 Task: Log and compare experiments with different learning rate schedules for reinforcement learning.
Action: Mouse moved to (557, 166)
Screenshot: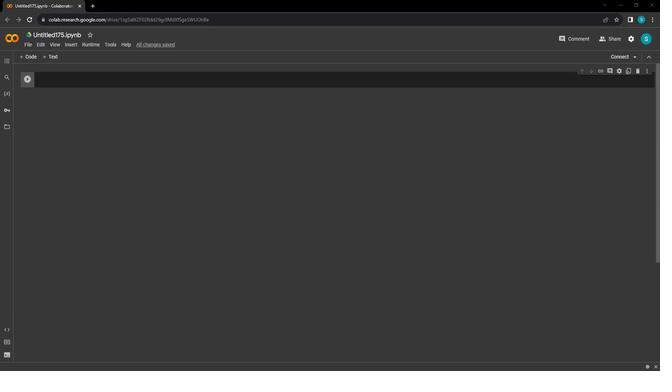 
Action: Mouse pressed left at (557, 166)
Screenshot: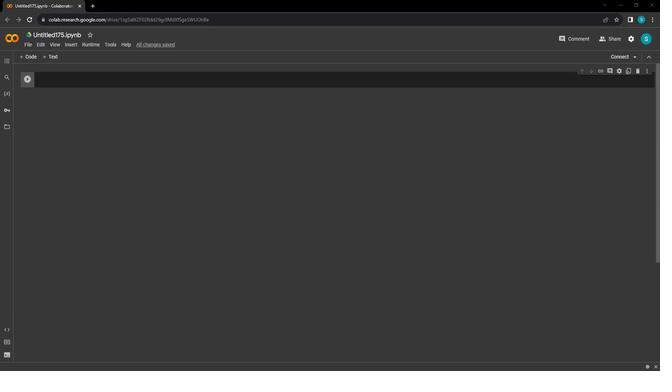
Action: Mouse moved to (202, 118)
Screenshot: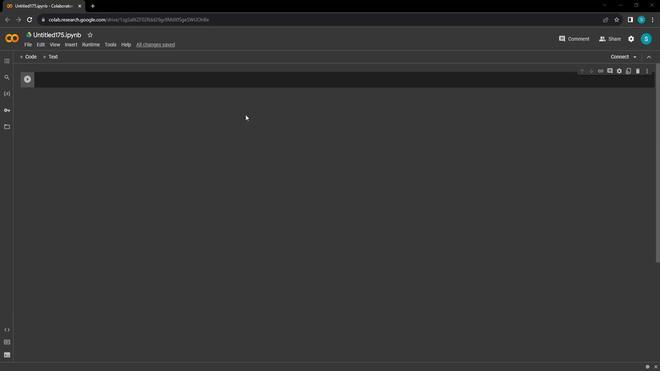 
Action: Mouse pressed left at (202, 118)
Screenshot: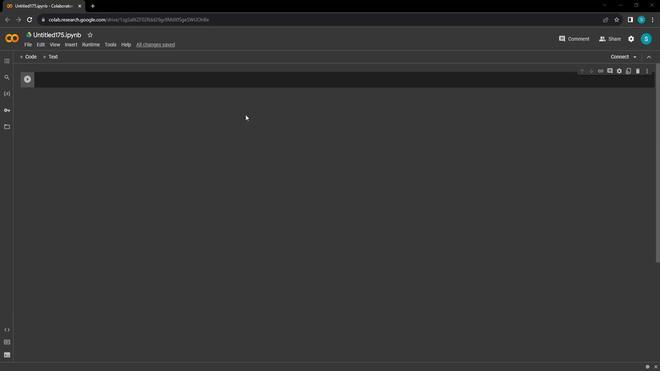 
Action: Mouse moved to (198, 87)
Screenshot: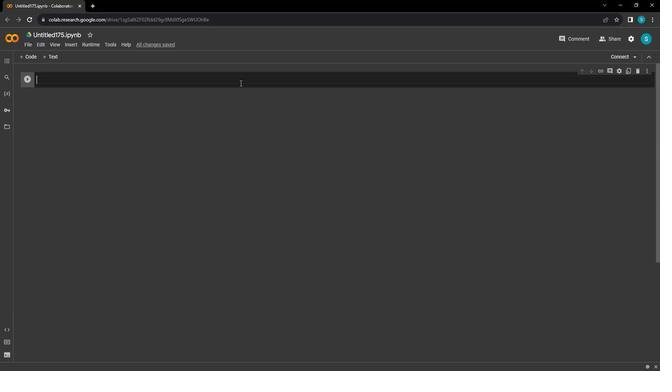 
Action: Mouse pressed left at (198, 87)
Screenshot: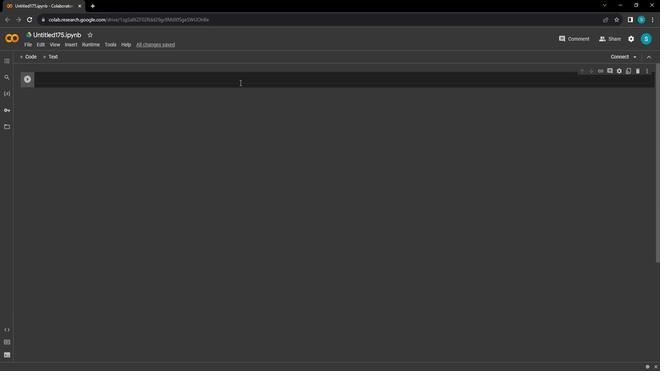 
Action: Mouse moved to (284, 185)
Screenshot: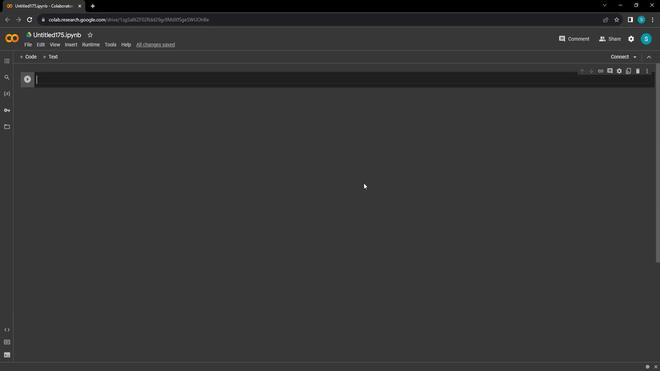 
Action: Key pressed pip<Key.space>install<Key.space>wandb
Screenshot: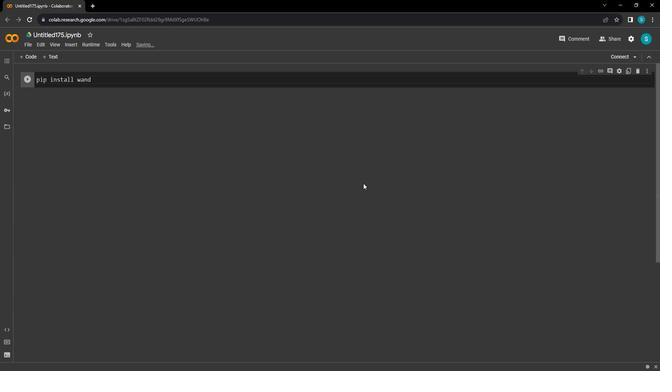 
Action: Mouse moved to (52, 65)
Screenshot: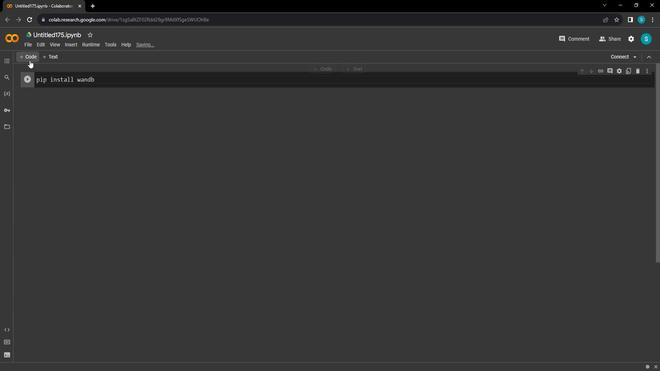 
Action: Mouse pressed left at (52, 65)
Screenshot: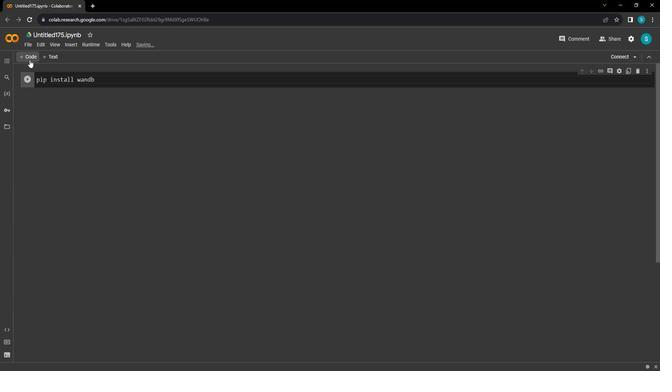 
Action: Mouse moved to (84, 104)
Screenshot: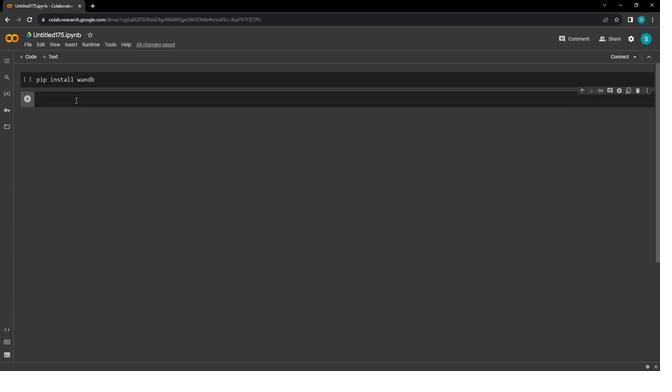 
Action: Mouse pressed left at (84, 104)
Screenshot: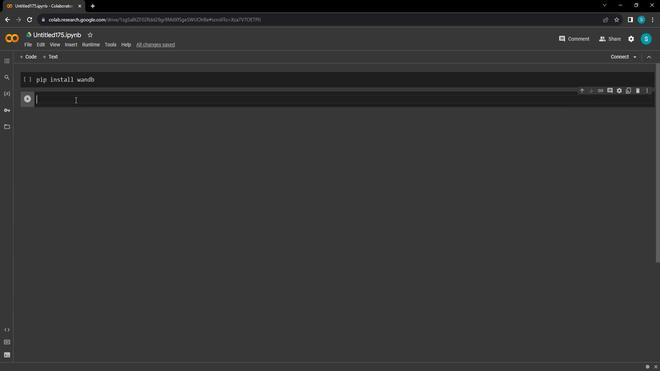 
Action: Mouse moved to (474, 212)
Screenshot: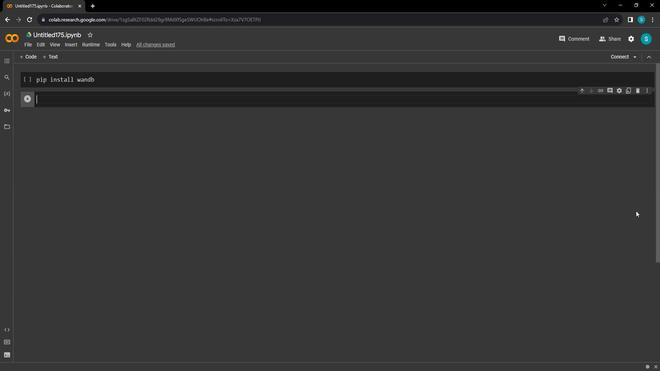 
Action: Key pressed import<Key.space>wandb<Key.enter>import<Key.space>gym<Key.enter>import<Key.space>numpy<Key.space>as<Key.space>np<Key.enter>import<Key.space>tensorflow<Key.space>as<Key.space>tf<Key.enter>from<Key.space>tensorflow.keras,m<Key.backspace><Key.backspace>.models<Key.space>import<Key.space><Key.shift_r>Sequential<Key.enter>from<Key.space>tensorflow.keras.layers<Key.space>import<Key.space><Key.shift_r>S<Key.backspace><Key.shift_r>Dense<Key.enter><Key.enter><Key.shift_r><Key.shift_r><Key.shift_r>#<Key.space><Key.shift_r>Wand<Key.shift_r>B<Key.space><Key.shift_r>Initialization<Key.enter>wandb.init<Key.shift_r>(project='rl<Key.space><Key.left><Key.shift_r><Key.shift_r><Key.shift_r><Key.shift_r>_learning<Key.shift_r><Key.shift_r>_rate<Key.shift_r><Key.shift_r><Key.shift_r>_schedule<Key.shift_r><Key.shift_r><Key.shift_r><Key.shift_r>_experiment<Key.right><Key.right><Key.left><Key.backspace><Key.right><Key.right><Key.enter><Key.enter><Key.shift_r><Key.shift_r><Key.shift_r><Key.shift_r>#<Key.space><Key.shift_r>Environment<Key.space>and<Key.space><Key.shift_r>Training<Key.space><Key.shift_r>Parameters<Key.enter><Key.shift_r>E<Key.shift_r>PISODES<Key.space>=<Key.space>50<Key.enter><Key.shift_r>MAX_<Key.shift_r>STEPS<Key.space>=<Key.space>200<Key.enter><Key.enter><Key.shift_r><Key.shift_r><Key.shift_r>#<Key.space><Key.backspace><Key.backspace>class<Key.space><Key.shift_r>Q<Key.shift_r>Learning<Key.shift_r>Agent<Key.shift_r>:<Key.enter>def<Key.space><Key.shift_r>__init<Key.shift_r><Key.shift_r><Key.shift_r><Key.shift_r><Key.shift_r><Key.shift_r><Key.shift_r>__<Key.shift_r><Key.shift_r>(self,<Key.space>state<Key.shift_r>_size,<Key.space>action<Key.shift_r>_size,<Key.space>learning<Key.shift_r><Key.shift_r>_rate<Key.right><Key.shift_r>:<Key.enter>self.state<Key.shift_r>_size<Key.space>=<Key.space>state<Key.shift_r>_size<Key.enter>self.action<Key.shift_r><Key.shift_r><Key.shift_r><Key.shift_r><Key.shift_r><Key.shift_r><Key.shift_r><Key.shift_r>_so<Key.backspace>ize<Key.space>=<Key.space>action<Key.shift_r>_size<Key.enter>sel
Screenshot: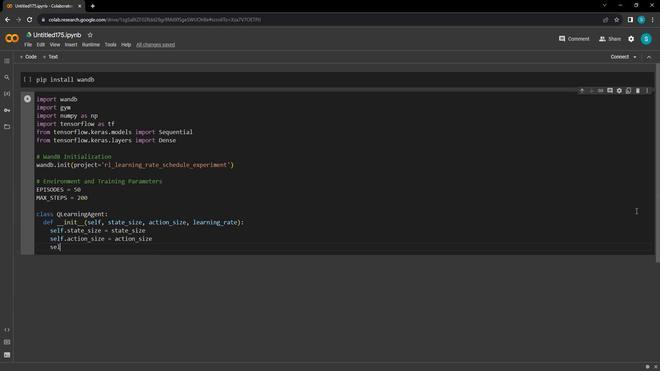 
Action: Mouse moved to (639, 188)
Screenshot: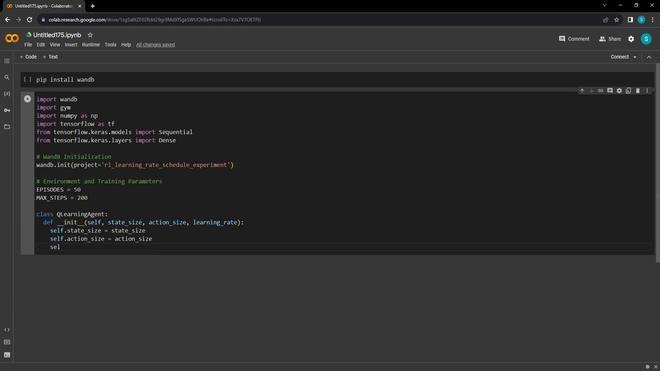 
Action: Key pressed f.
Screenshot: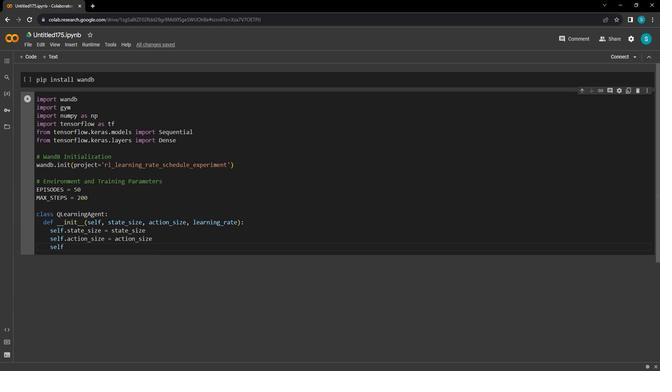 
Action: Mouse moved to (639, 188)
Screenshot: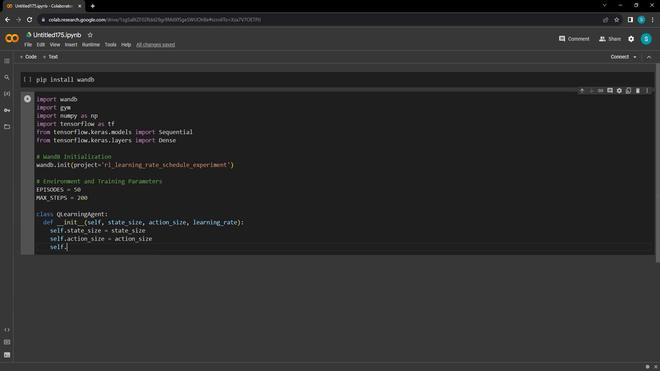 
Action: Mouse scrolled (639, 188) with delta (0, 0)
Screenshot: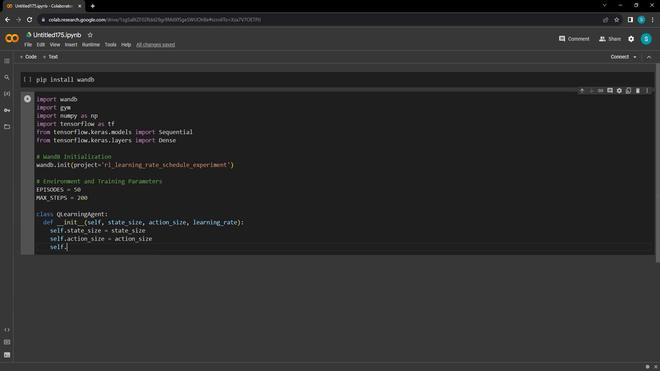 
Action: Mouse moved to (639, 188)
Screenshot: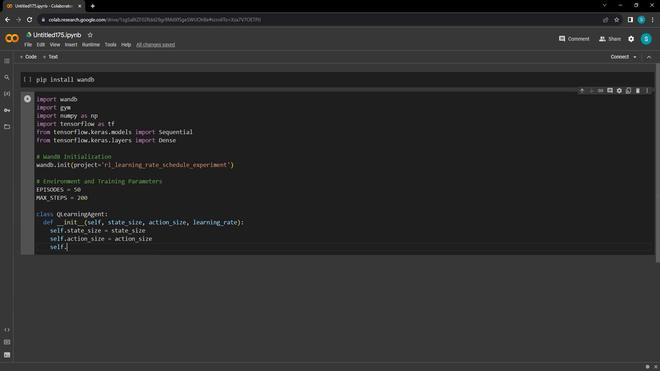 
Action: Mouse scrolled (639, 188) with delta (0, 0)
Screenshot: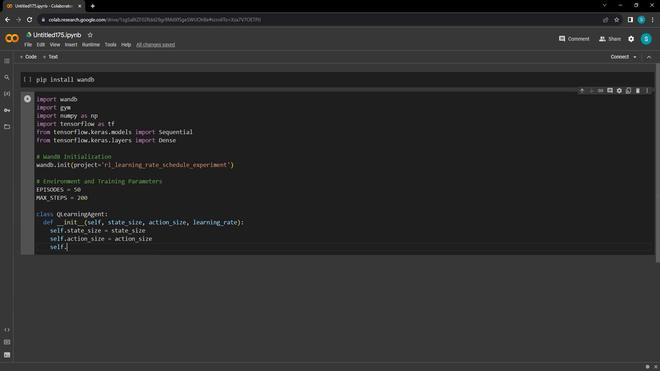 
Action: Mouse scrolled (639, 188) with delta (0, 0)
Screenshot: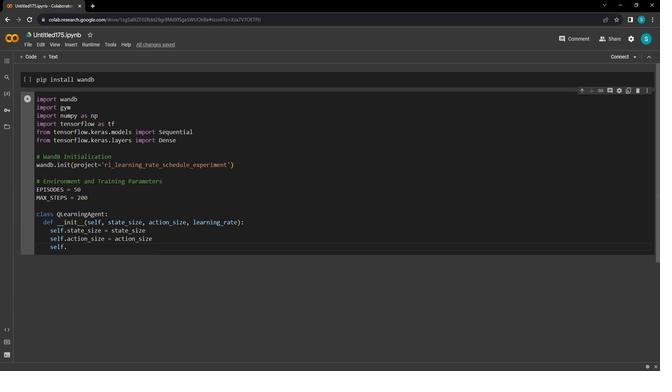 
Action: Mouse scrolled (639, 188) with delta (0, 0)
Screenshot: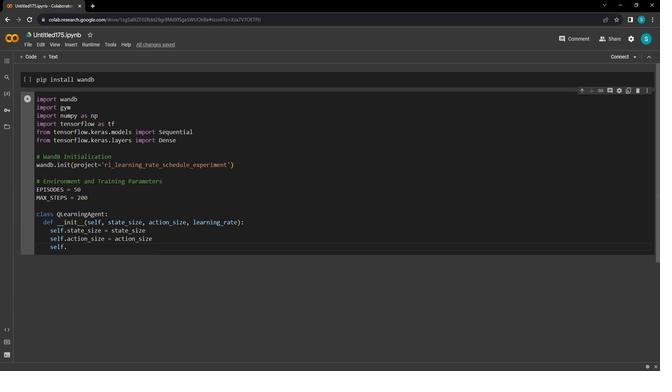
Action: Mouse moved to (511, 257)
Screenshot: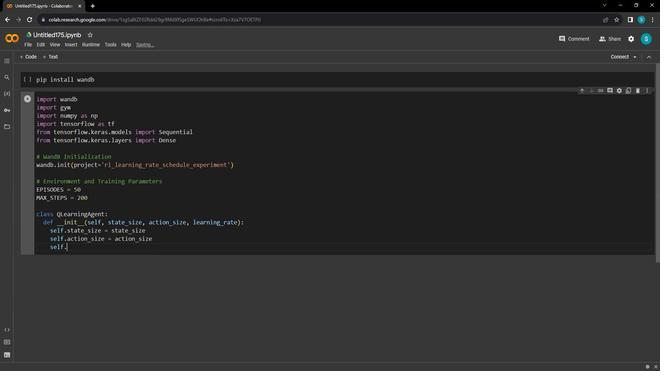 
Action: Key pressed learning<Key.shift_r>_rate<Key.space>=<Key.space>learning<Key.space><Key.backspace><Key.shift_r>_rater<Key.backspace><Key.enter>self.model<Key.space>=<Key.space>self.build<Key.shift_r><Key.shift_r><Key.shift_r>_model<Key.shift_r>()<Key.enter><Key.enter><Key.backspace>def<Key.space>build<Key.shift_r><Key.shift_r>_model<Key.shift_r><Key.shift_r><Key.shift_r><Key.shift_r><Key.shift_r>(self<Key.right><Key.shift_r>:<Key.enter>model<Key.space>=<Key.space><Key.shift_r>Sequential<Key.shift_r>()<Key.enter>model.add<Key.shift_r>(<Key.shift_r>Dense<Key.shift_r><Key.shift_r><Key.shift_r>(16,<Key.space>input<Key.shift_r>_dim=self<Key.left><Key.right>.state<Key.left><Key.right><Key.left><Key.left><Key.left><Key.left><Key.left><Key.left><Key.left><Key.left><Key.left><Key.left><Key.right><Key.right><Key.right><Key.right><Key.right><Key.right><Key.right><Key.right><Key.right><Key.right><Key.right><Key.left><Key.shift_r>_size,<Key.space>activation='relu<Key.right><Key.right><Key.right><Key.enter>model.add<Key.shift_r><Key.shift_r>(<Key.shift_r>Dense<Key.shift_r><Key.shift_r><Key.shift_r><Key.shift_r>(16,<Key.space>activation='relu<Key.right><Key.right><Key.right><Key.enter>model.add<Key.shift_r><Key.shift_r><Key.shift_r><Key.shift_r><Key.shift_r><Key.shift_r><Key.shift_r><Key.shift_r>(<Key.shift_r>Dense<Key.shift_r><Key.shift_r><Key.shift_r><Key.shift_r><Key.shift_r><Key.shift_r><Key.shift_r>(self.action<Key.shift_r>_size,<Key.space>activation='linear<Key.right><Key.right><Key.right><Key.enter>model.compile<Key.shift_r>(loss='mse<Key.right>,<Key.space>optimizer=tf.l<Key.backspace>keras.optimizers.<Key.shift_r>Adam<Key.shift_r>(lr=self.learning<Key.shift_r><Key.shift_r><Key.shift_r><Key.shift_r><Key.shift_r><Key.shift_r><Key.shift_r>_rate<Key.right><Key.right><Key.enter>return<Key.space>model<Key.enter><Key.enter><Key.backspace>def<Key.space>act<Key.shift_r><Key.shift_r><Key.shift_r><Key.shift_r><Key.shift_r><Key.shift_r>(
Screenshot: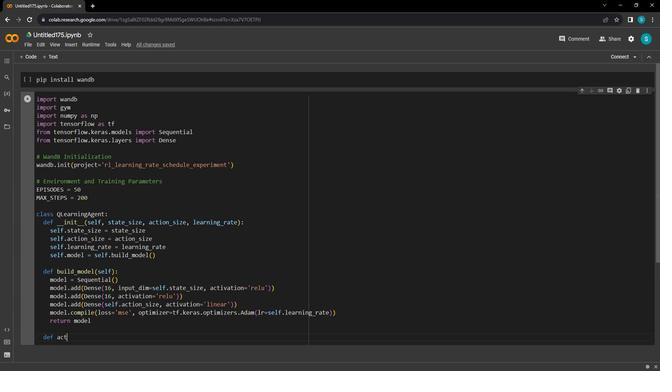 
Action: Mouse moved to (544, 216)
Screenshot: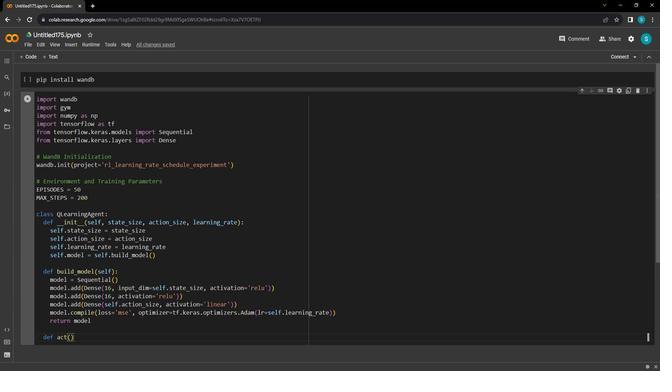 
Action: Mouse scrolled (544, 216) with delta (0, 0)
Screenshot: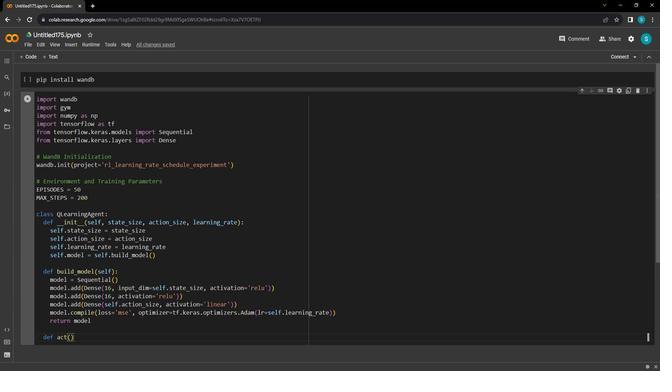
Action: Mouse scrolled (544, 216) with delta (0, 0)
Screenshot: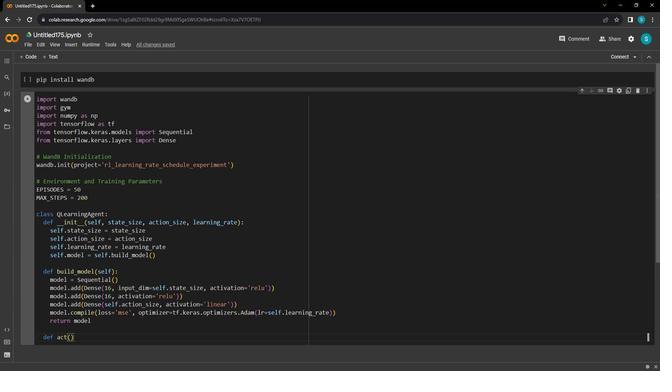 
Action: Mouse scrolled (544, 216) with delta (0, 0)
Screenshot: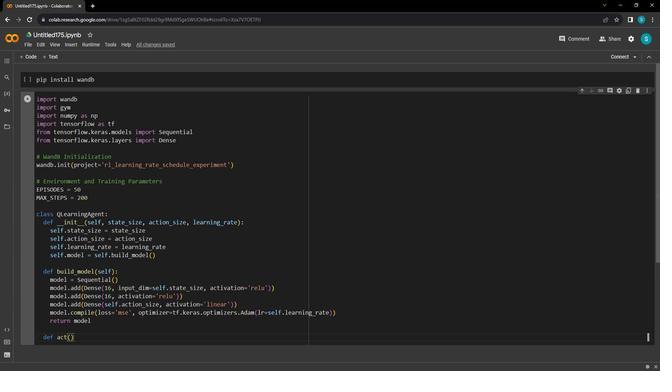
Action: Mouse moved to (544, 215)
Screenshot: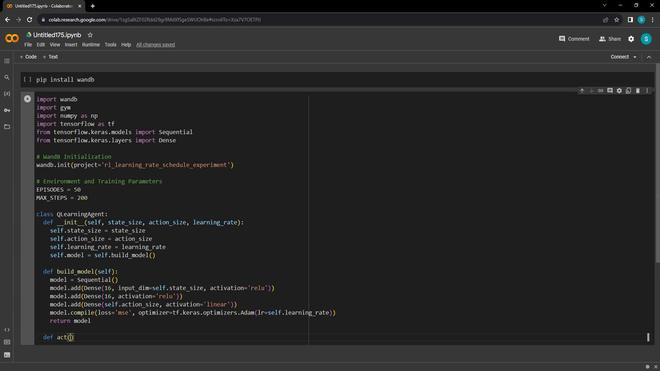 
Action: Key pressed s
Screenshot: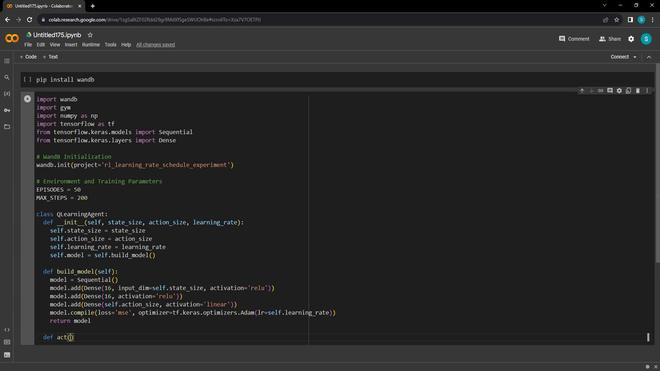 
Action: Mouse moved to (545, 215)
Screenshot: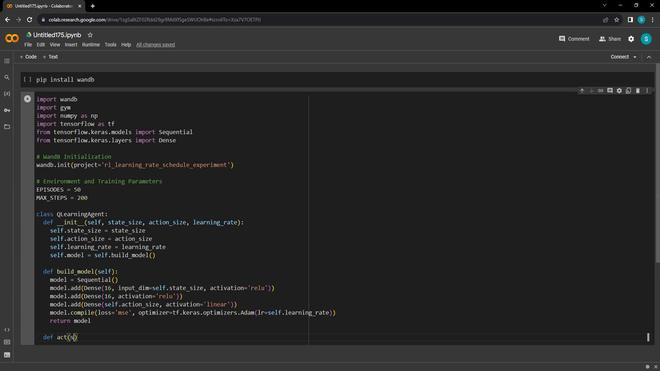 
Action: Key pressed e
Screenshot: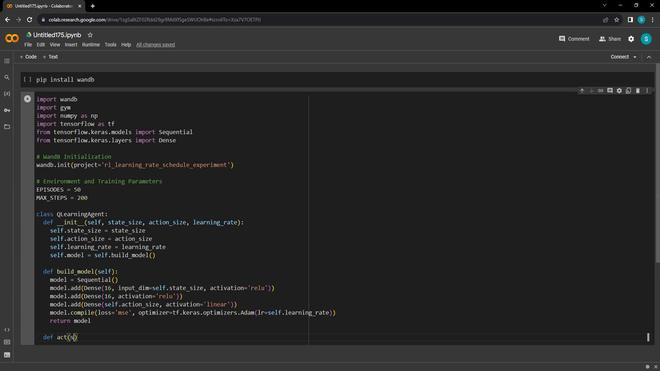 
Action: Mouse moved to (529, 217)
Screenshot: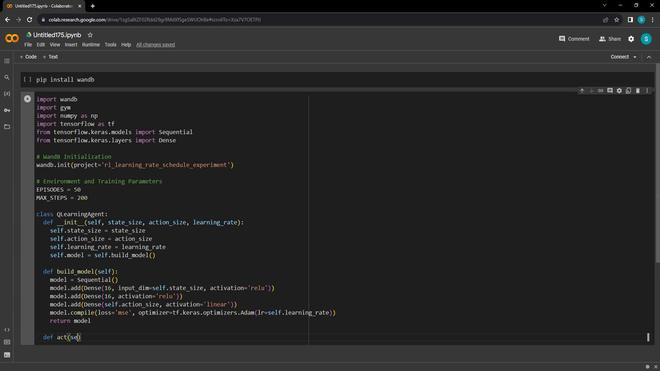 
Action: Key pressed lf,<Key.space>state<Key.right><Key.shift_r>:<Key.enter>q<Key.shift_r><Key.shift_r><Key.shift_r><Key.shift_r>_values<Key.space>=<Key.space>self.model.predict<Key.shift_r><Key.shift_r><Key.shift_r>(state<Key.right><Key.enter>return<Key.space>np.argmax<Key.shift_r><Key.shift_r>(q<Key.shift_r><Key.shift_r><Key.shift_r>_values[0<Key.right><Key.right><Key.enter><Key.enter><Key.backspace><Key.backspace><Key.enter>def<Key.space>train<Key.shift_r>_and<Key.shift_r><Key.shift_r>_evaluate<Key.shift_r>(learning<Key.shift_r><Key.shift_r>_ratw<Key.backspace>e<Key.right><Key.shift_r>:<Key.enter>env<Key.space>=<Key.space>gym.make<Key.shift_r><Key.shift_r>('<Key.shift_r>Cart<Key.shift_r>Pole-v1<Key.right><Key.right><Key.enter>state<Key.shift_r>_size<Key.space>=<Key.space>env.observation<Key.shift_r>_space.shape[0<Key.right><Key.enter>action<Key.shift_r>_size<Key.space>=<Key.space>env.action<Key.shift_r>_space.n<Key.enter><Key.enter>agent<Key.space>=<Key.space><Key.shift_r>Q<Key.shift_r>Learning<Key.shift_r>Agent<Key.shift_r>(state<Key.shift_r><Key.shift_r><Key.shift_r>_size,<Key.space>action<Key.shift_r>_size,<Key.space>learning<Key.shift_r>_rate<Key.right><Key.enter>total<Key.shift_r><Key.shift_r><Key.shift_r><Key.shift_r>_rewards<Key.space>=<Key.space>[]<Key.enter><Key.enter><Key.shift_r>#<Key.space><Key.shift_r>Training<Key.space>loop<Key.enter>for
Screenshot: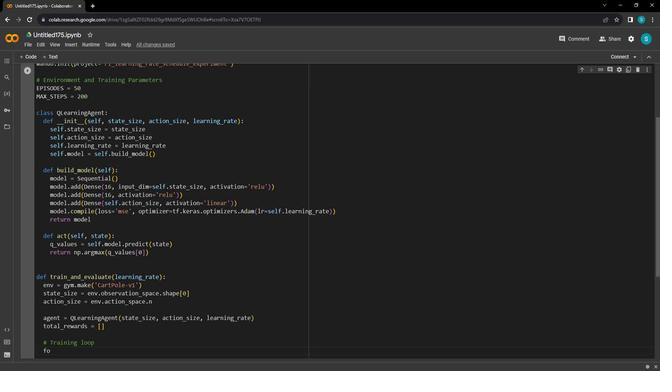 
Action: Mouse moved to (546, 203)
Screenshot: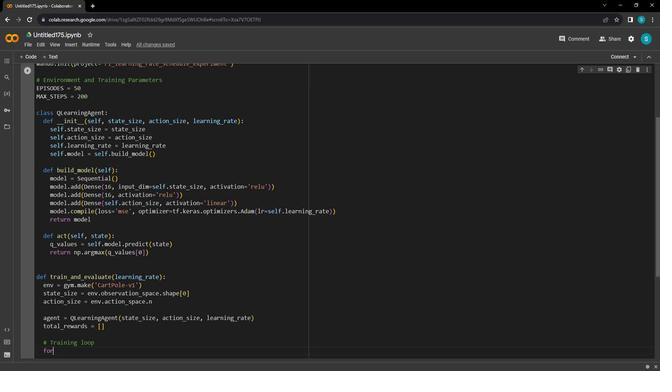 
Action: Mouse scrolled (546, 202) with delta (0, 0)
Screenshot: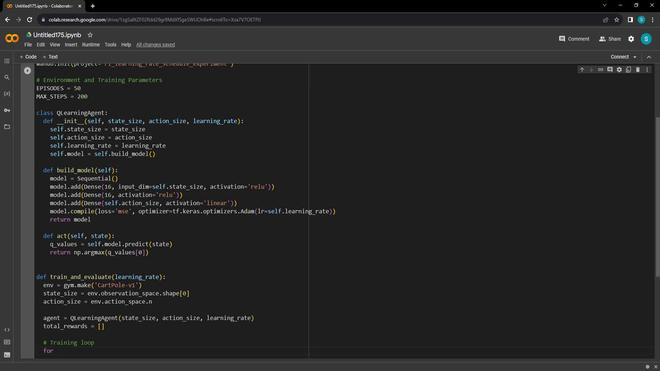 
Action: Mouse scrolled (546, 202) with delta (0, 0)
Screenshot: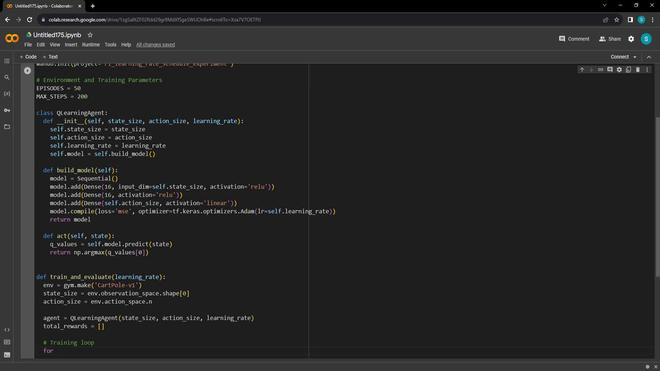 
Action: Mouse scrolled (546, 202) with delta (0, 0)
Screenshot: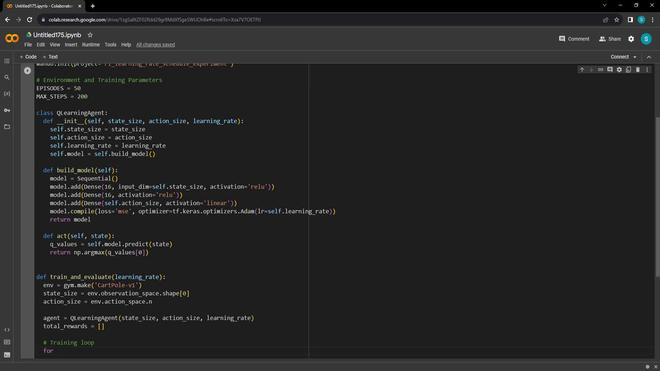 
Action: Mouse scrolled (546, 202) with delta (0, 0)
Screenshot: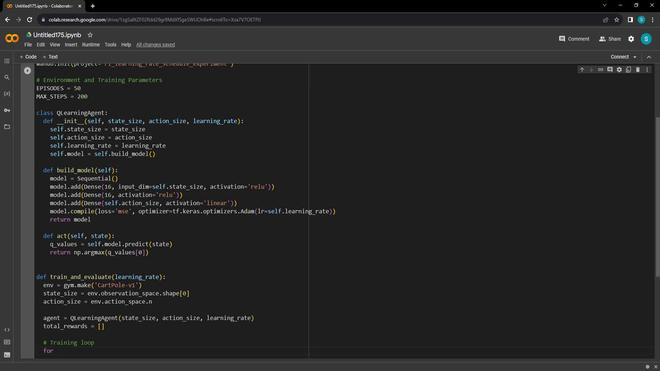 
Action: Mouse scrolled (546, 203) with delta (0, 0)
Screenshot: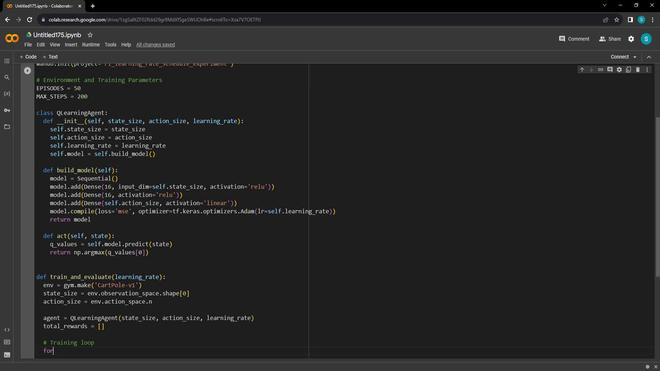 
Action: Mouse moved to (523, 215)
Screenshot: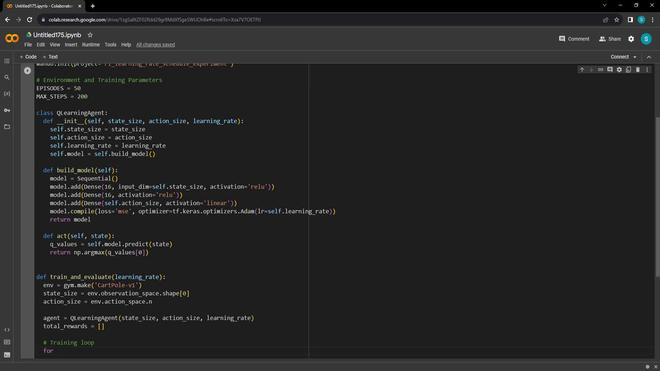 
Action: Key pressed <Key.space>episode<Key.space>in<Key.space>range<Key.shift_r><Key.shift_r><Key.shift_r><Key.shift_r><Key.shift_r><Key.shift_r><Key.shift_r>(<Key.shift_r>E<Key.shift_r>PISODE<Key.right><Key.left><Key.right>s<Key.left><Key.left><Key.shift_r>S<Key.right><Key.right><Key.backspace><Key.shift_r>:<Key.enter>state<Key.space>=<Key.space>env.reset<Key.shift_r><Key.shift_r><Key.shift_r><Key.shift_r>()<Key.enter>state<Key.space>=<Key.space>np.reshape<Key.shift_r><Key.shift_r><Key.shift_r>(state,<Key.space>[1,<Key.space>state<Key.shift_r>_size<Key.right><Key.right><Key.enter>total<Key.shift_r>_reward<Key.space>=<Key.space>0<Key.enter><Key.enter>for<Key.space>step<Key.space>in<Key.space>range<Key.shift_r><Key.shift_r><Key.shift_r><Key.shift_r><Key.shift_r><Key.shift_r><Key.shift_r><Key.shift_r>(<Key.shift_r><Key.shift_r><Key.shift_r><Key.shift_r><Key.shift_r><Key.shift_r>M<Key.shift_r>AX<Key.shift_r>_<Key.shift_r>STEPS<Key.right><Key.shift_r>:<Key.enter><Key.shift_r>#<Key.space><Key.shift_r>Agent<Key.space>selects<Key.space>action<Key.space>based<Key.space>on<Key.space>its<Key.space>policy<Key.enter>action<Key.space>=<Key.space>agent.act<Key.shift_r><Key.shift_r><Key.shift_r><Key.shift_r><Key.shift_r>(state<Key.right><Key.enter><Key.enter><Key.shift_r>#<Key.space><Key.shift_r>Apply<Key.space>action<Key.space>to<Key.space>the<Key.space>envit<Key.backspace>ronment<Key.enter>next<Key.shift_r>_state,<Key.space>reward,<Key.space>done,<Key.space><Key.shift_r>_<Key.space>=<Key.space>env.step<Key.shift_r>(action<Key.right><Key.enter>next<Key.shift_r>_state<Key.space>=<Key.space>np.reshape<Key.shift_r><Key.shift_r>(next<Key.shift_r><Key.shift_r>_state<Key.right><Key.left>,<Key.space>[1,<Key.space>state<Key.shift_r><Key.shift_r><Key.shift_r><Key.shift_r><Key.shift_r>_size<Key.right><Key.right><Key.enter><Key.enter>sta
Screenshot: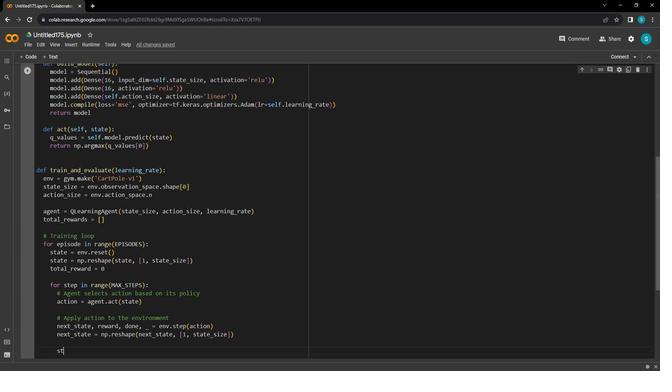 
Action: Mouse scrolled (523, 215) with delta (0, 0)
Screenshot: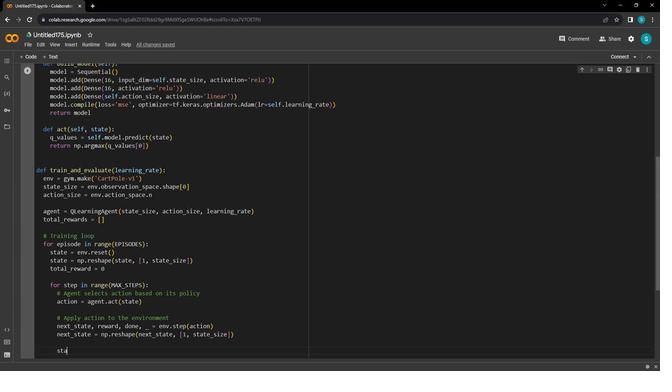 
Action: Mouse moved to (522, 216)
Screenshot: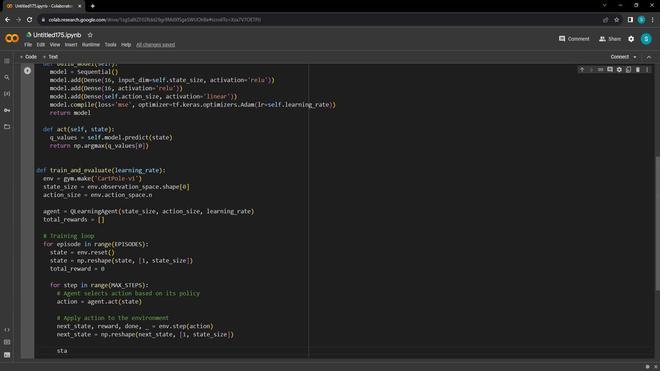 
Action: Mouse scrolled (522, 215) with delta (0, 0)
Screenshot: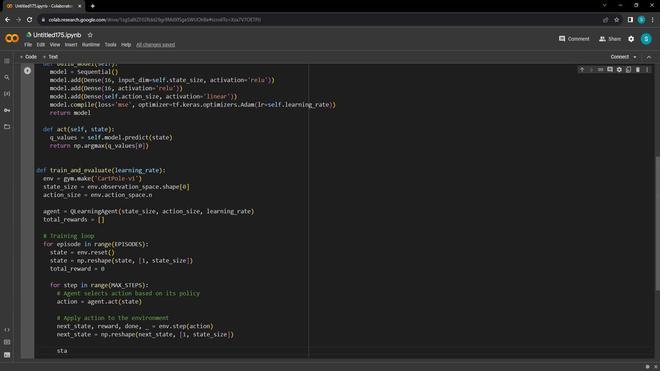 
Action: Mouse scrolled (522, 215) with delta (0, 0)
Screenshot: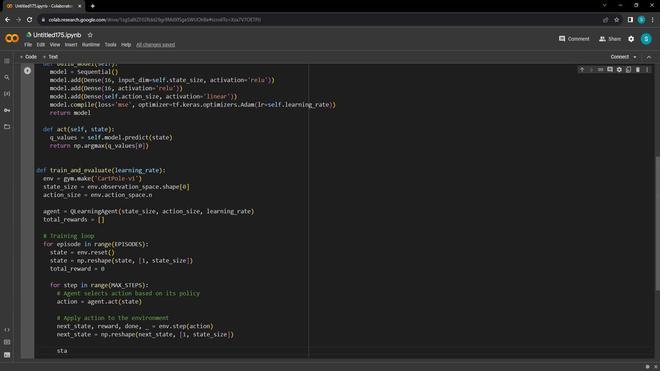 
Action: Key pressed e<Key.left>t<Key.right><Key.space>=<Key.space>
Screenshot: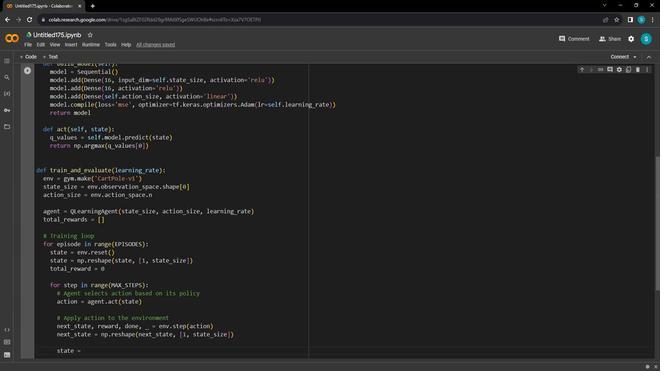 
Action: Mouse moved to (521, 216)
Screenshot: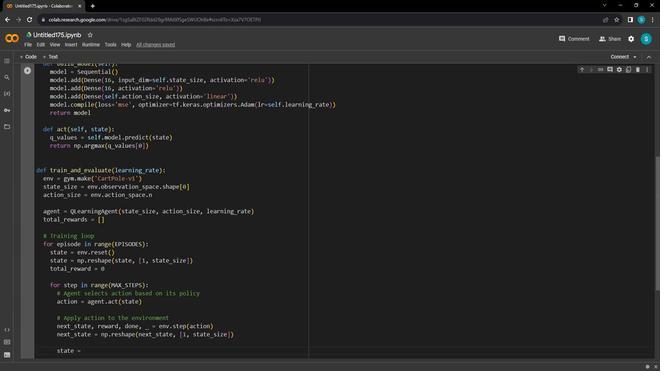 
Action: Mouse scrolled (521, 216) with delta (0, 0)
Screenshot: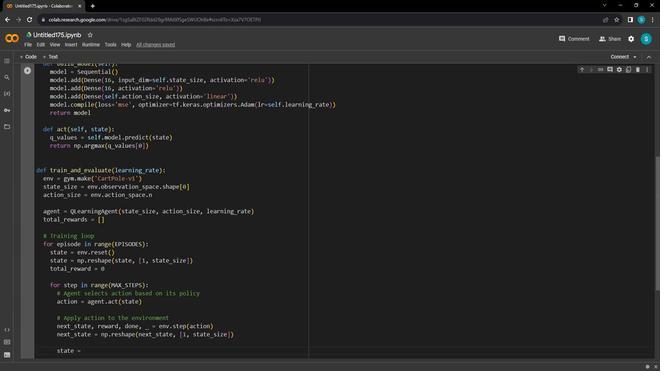 
Action: Mouse moved to (521, 216)
Screenshot: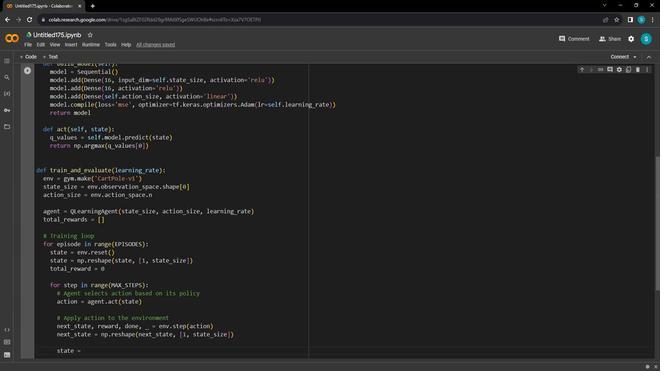 
Action: Key pressed next<Key.shift_r><Key.shift_r><Key.shift_r><Key.shift_r><Key.shift_r><Key.shift_r>_state<Key.enter>total<Key.shift_r><Key.shift_r><Key.shift_r>_reward<Key.space>+=<Key.space>rewa
Screenshot: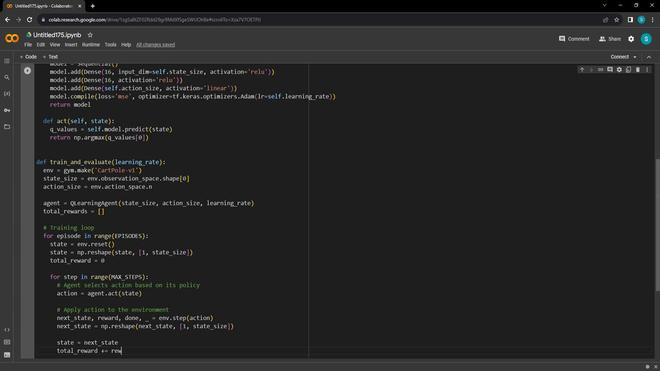 
Action: Mouse moved to (521, 217)
Screenshot: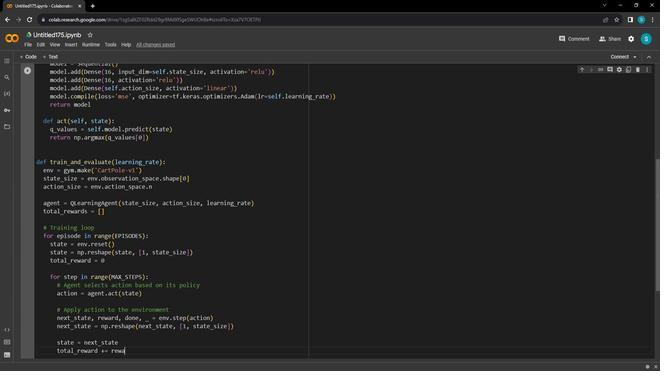
Action: Key pressed rd<Key.enter><Key.enter>if<Key.space>done<Key.shift_r>:<Key.enter>break<Key.enter><Key.backspace><Key.backspace><Key.enter>b<Key.backspace>total<Key.shift_r>_rewards.appenf<Key.backspace>d<Key.shift_r><Key.shift_r><Key.shift_r>(total<Key.shift_r>_reward<Key.right><Key.enter><Key.enter><Key.backspace><Key.shift_r>#<Key.space><Key.shift_r>Log<Key.space>results<Key.space>to<Key.space><Key.shift_r>Wand<Key.shift_r>B<Key.enter>wandb.log<Key.shift_r><Key.shift_r>({f'learning<Key.shift_r>_rate<Key.shift_r>_<Key.shift_r>{learning<Key.shift_r>_rate<Key.right><Key.right><Key.shift_r>:<Key.space>np.mean<Key.shift_r><Key.shift_r>(ti<Key.backspace>otal<Key.shift_r>_rewards<Key.right><Key.right><Key.right><Key.enter><Key.enter><Key.backspace>if<Key.space><Key.shift_r>__name<Key.shift_r><Key.shift_r><Key.shift_r><Key.shift_r><Key.shift_r><Key.shift_r><Key.shift_r><Key.shift_r><Key.shift_r><Key.shift_r><Key.shift_r><Key.shift_r><Key.shift_r><Key.shift_r><Key.shift_r><Key.shift_r><Key.shift_r>__<Key.space>==<Key.space><Key.shift_r>"<Key.shift_r>__main<Key.shift_r>__<Key.right><Key.shift_r>:<Key.enter>learning<Key.shift_r>_rate<Key.shift_r>_schedule<Key.space>=<Key.space>[0.01,<Key.space>0.005,<Key.space>0.001<Key.right><Key.enter><Key.enter>for<Key.space>lr<Key.shift_r><Key.shift_r><Key.shift_r><Key.shift_r><Key.shift_r><Key.shift_r>_
Screenshot: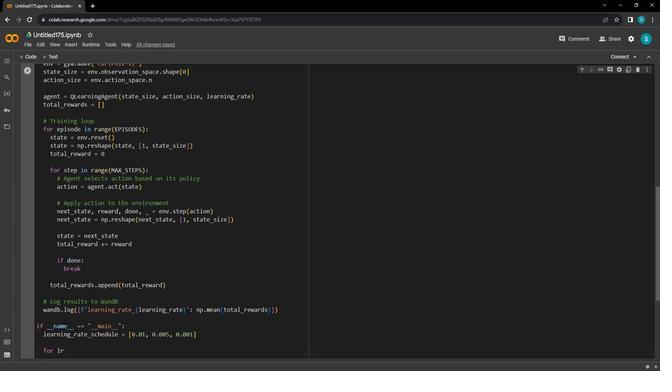 
Action: Mouse moved to (530, 211)
Screenshot: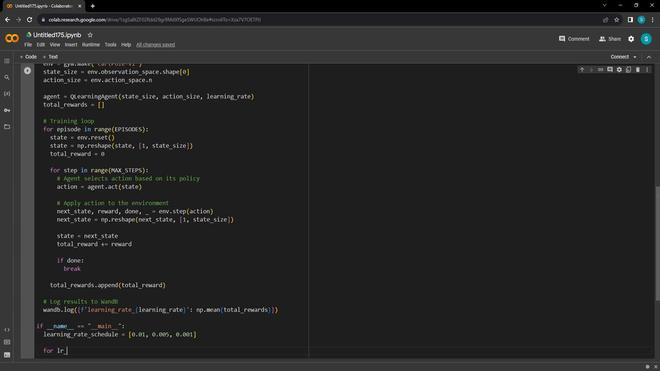 
Action: Mouse scrolled (530, 210) with delta (0, 0)
Screenshot: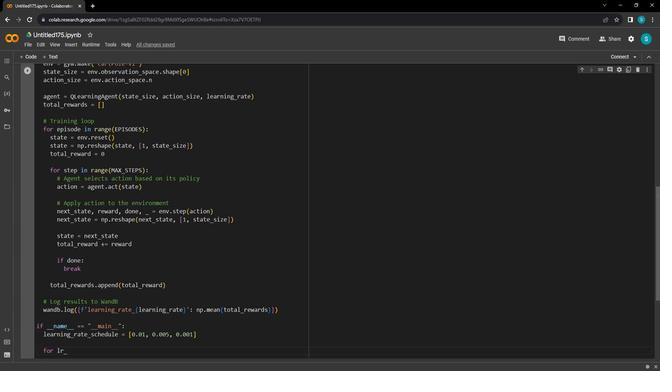 
Action: Key pressed e
Screenshot: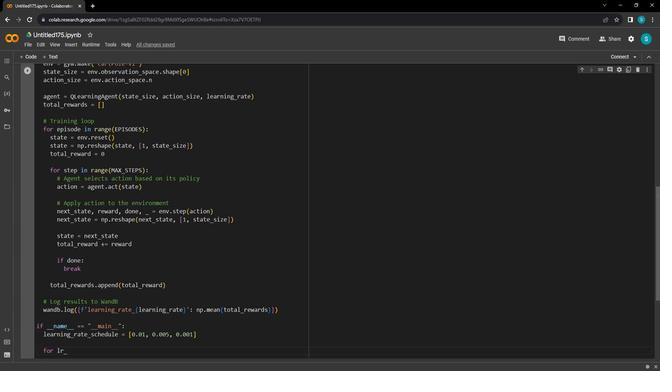 
Action: Mouse moved to (524, 213)
Screenshot: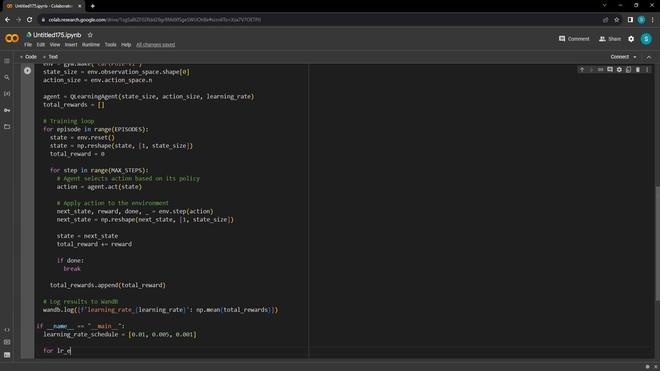 
Action: Key pressed poch<Key.space>in<Key.space>learning<Key.shift_r><Key.shift_r>_rate<Key.shift_r><Key.shift_r>_schedule<Key.shift_r>:<Key.enter>train<Key.shift_r><Key.shift_r><Key.shift_r><Key.shift_r><Key.shift_r><Key.shift_r><Key.shift_r>_and<Key.shift_r>_evaluate<Key.shift_r><Key.shift_r><Key.shift_r><Key.shift_r><Key.shift_r><Key.shift_r><Key.shift_r><Key.shift_r><Key.shift_r><Key.shift_r><Key.shift_r><Key.shift_r><Key.shift_r><Key.shift_r><Key.shift_r>(lr<Key.shift_r>_epoch<Key.left><Key.right><Key.right><Key.enter>
Screenshot: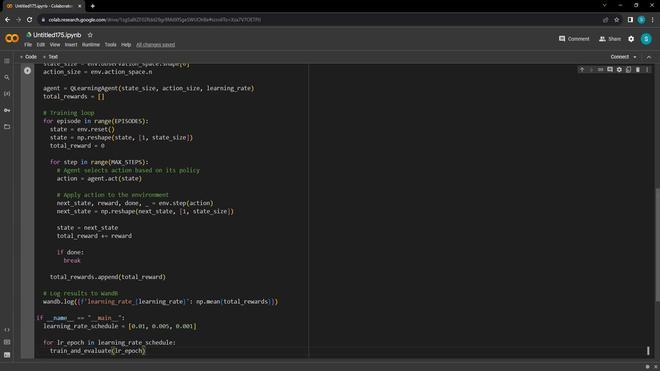 
Action: Mouse moved to (254, 313)
Screenshot: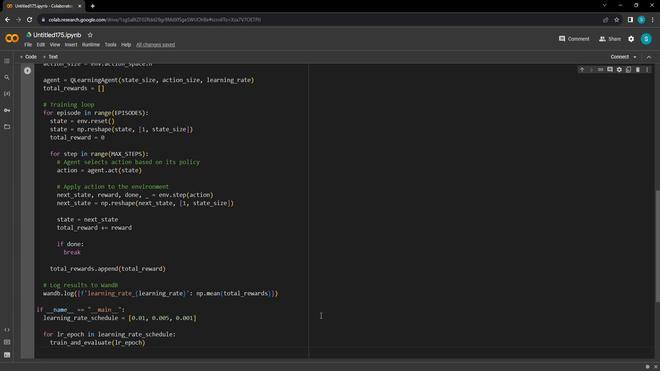 
Action: Mouse scrolled (254, 314) with delta (0, 0)
Screenshot: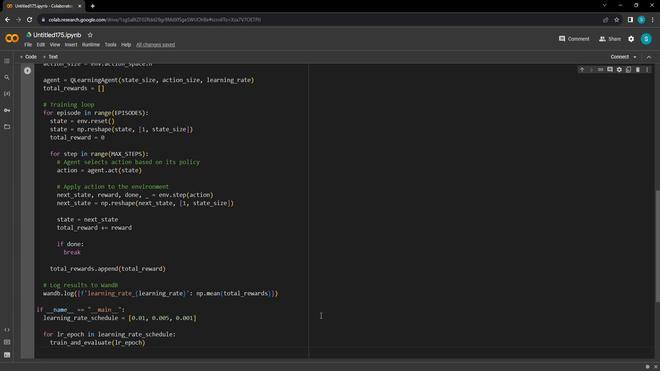 
Action: Mouse moved to (254, 314)
Screenshot: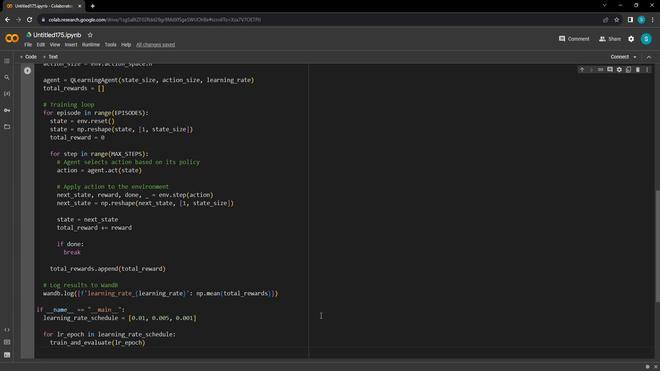 
Action: Mouse scrolled (254, 314) with delta (0, 0)
Screenshot: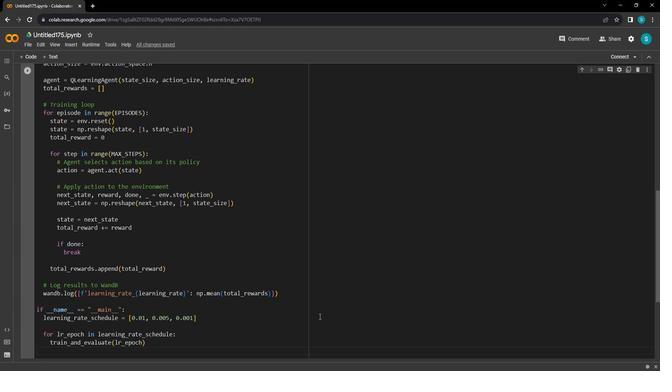 
Action: Mouse moved to (253, 314)
Screenshot: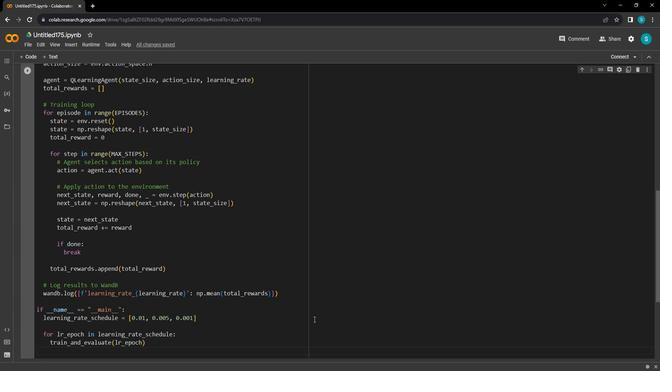 
Action: Mouse scrolled (253, 315) with delta (0, 0)
Screenshot: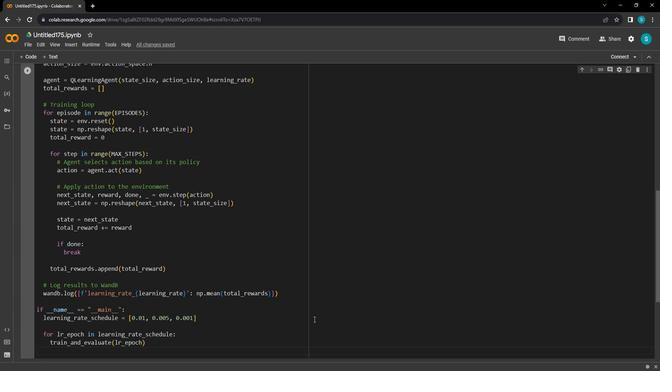 
Action: Mouse moved to (250, 317)
Screenshot: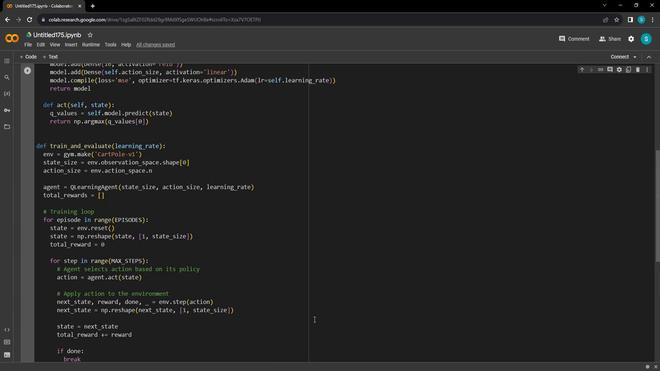 
Action: Mouse scrolled (250, 317) with delta (0, 0)
Screenshot: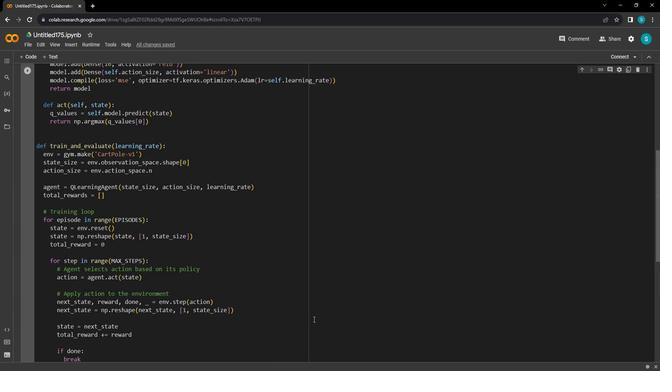 
Action: Mouse scrolled (250, 317) with delta (0, 0)
Screenshot: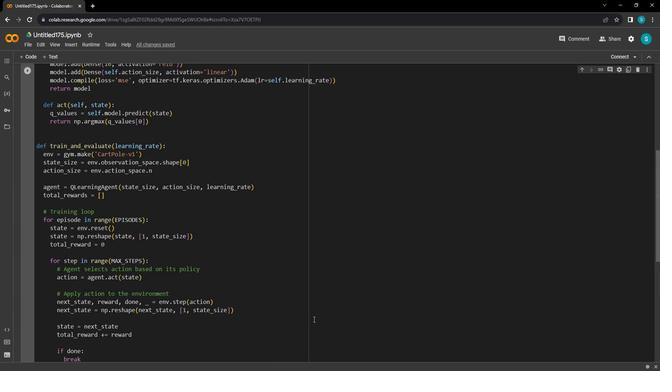 
Action: Mouse scrolled (250, 317) with delta (0, 0)
Screenshot: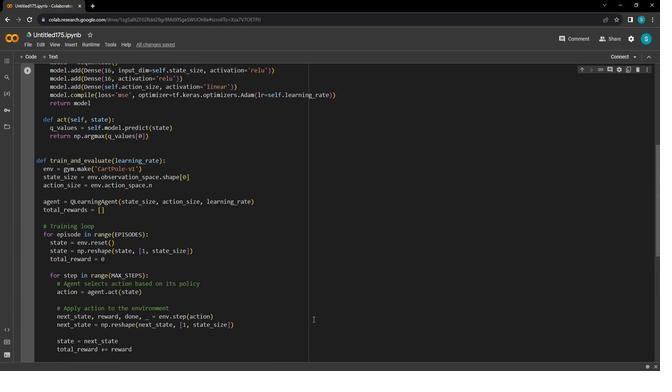 
Action: Mouse moved to (247, 319)
Screenshot: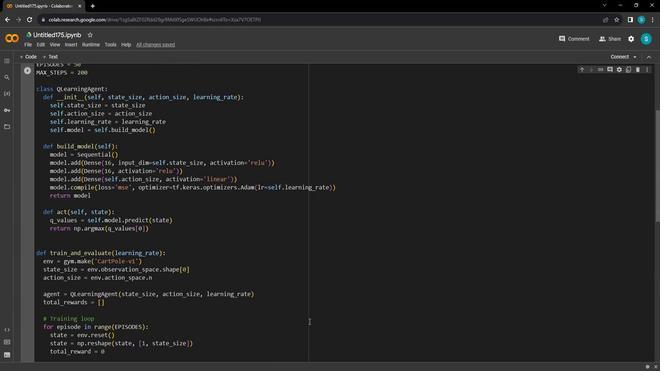
Action: Mouse scrolled (247, 319) with delta (0, 0)
Screenshot: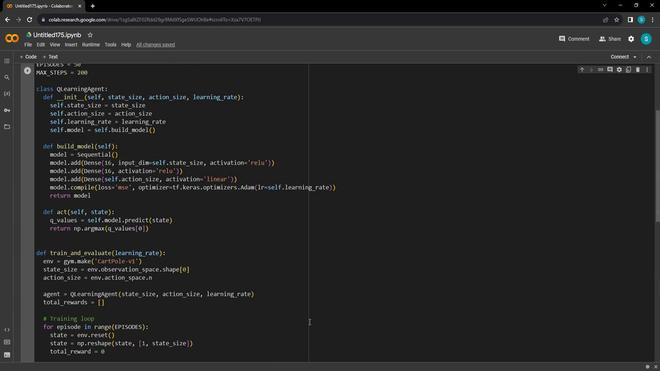 
Action: Mouse moved to (246, 319)
Screenshot: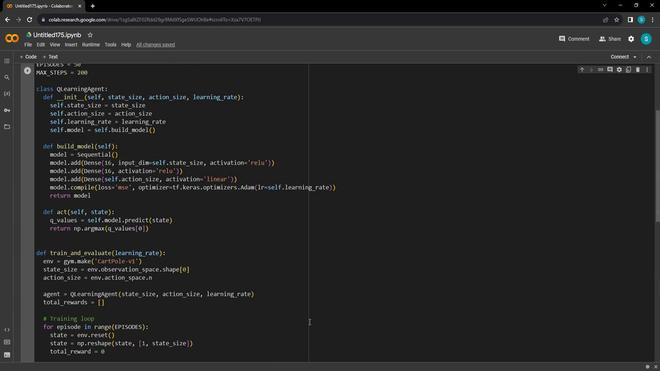 
Action: Mouse scrolled (246, 319) with delta (0, 0)
Screenshot: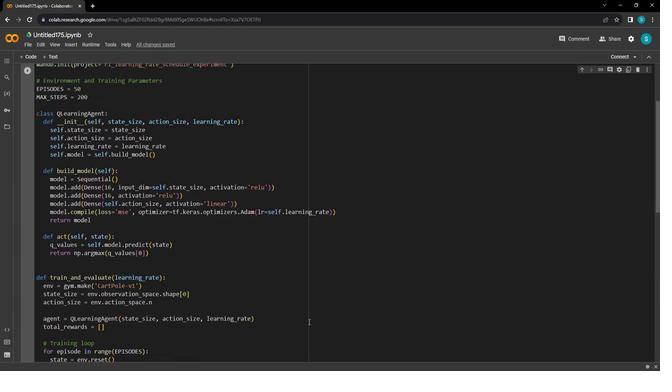 
Action: Mouse scrolled (246, 319) with delta (0, 0)
Screenshot: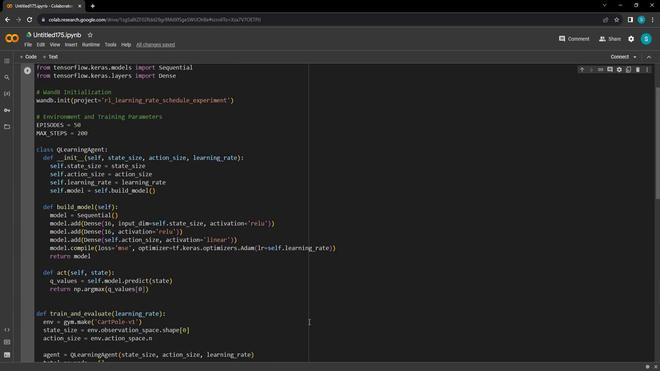 
Action: Mouse scrolled (246, 319) with delta (0, 0)
Screenshot: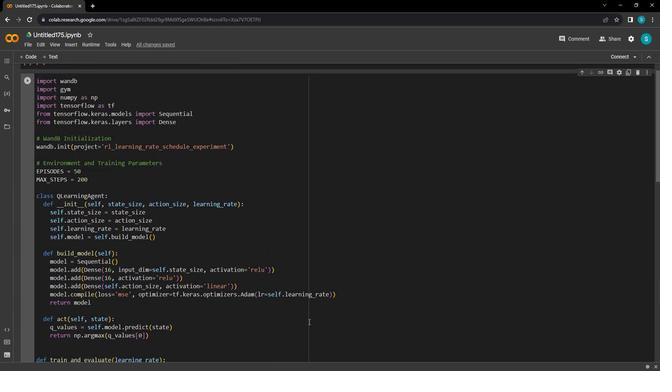 
Action: Mouse scrolled (246, 319) with delta (0, 0)
Screenshot: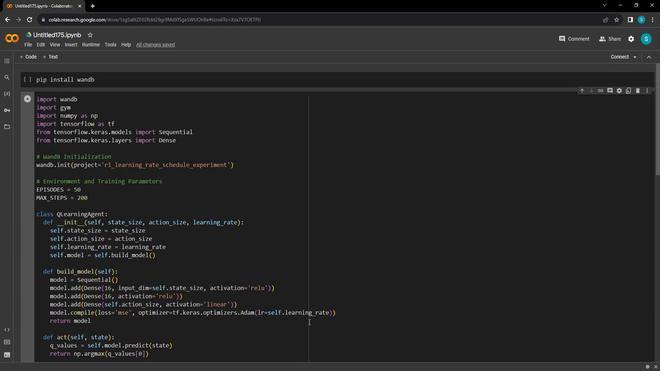 
Action: Mouse moved to (52, 85)
Screenshot: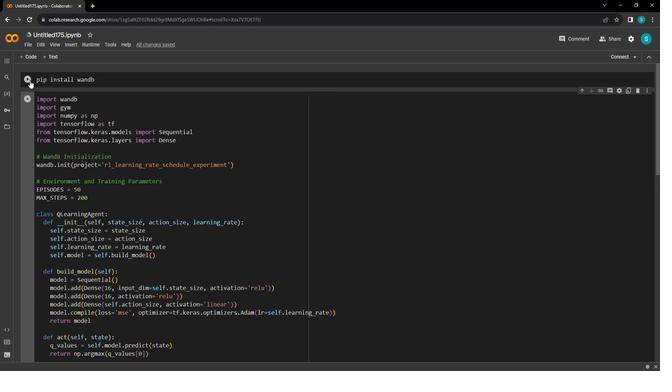 
Action: Mouse pressed left at (52, 85)
Screenshot: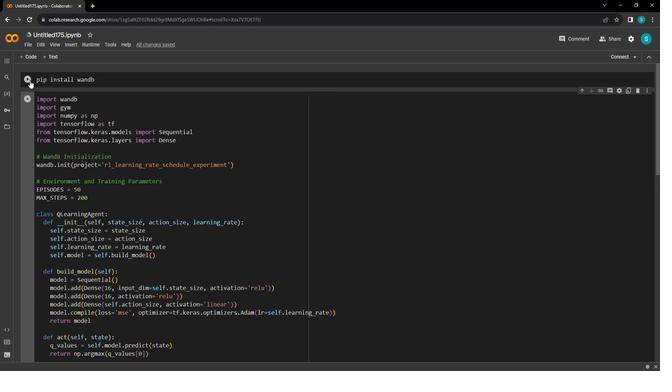 
Action: Mouse moved to (56, 101)
Screenshot: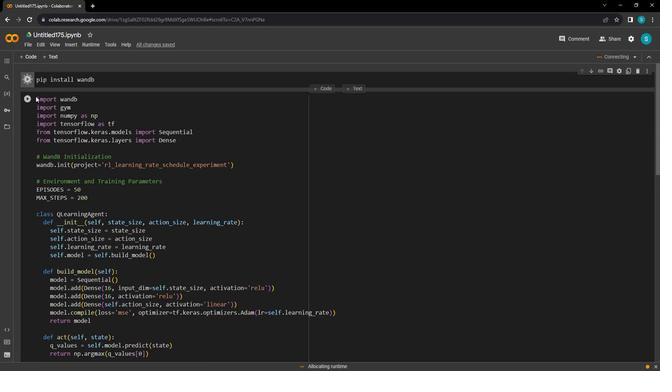 
Action: Mouse pressed left at (56, 101)
Screenshot: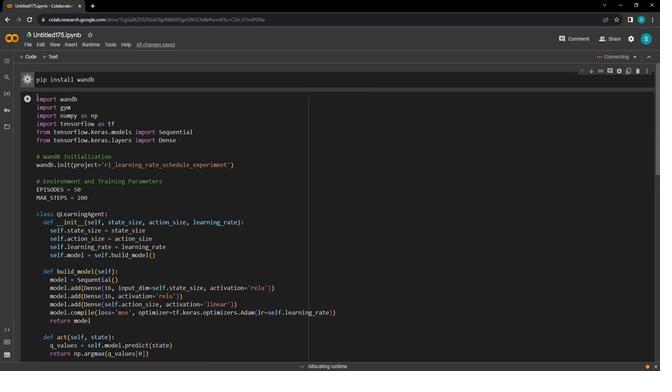 
Action: Mouse moved to (51, 102)
Screenshot: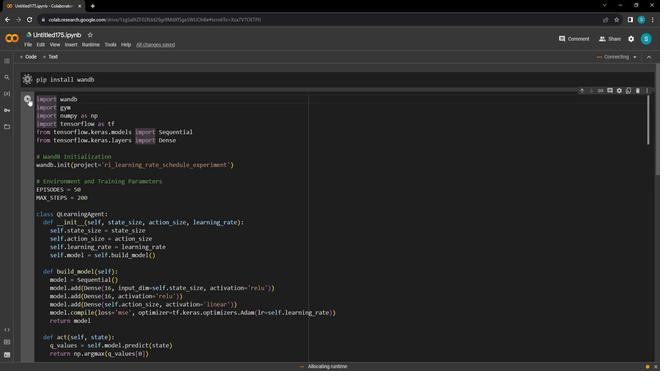 
Action: Mouse pressed left at (51, 102)
Screenshot: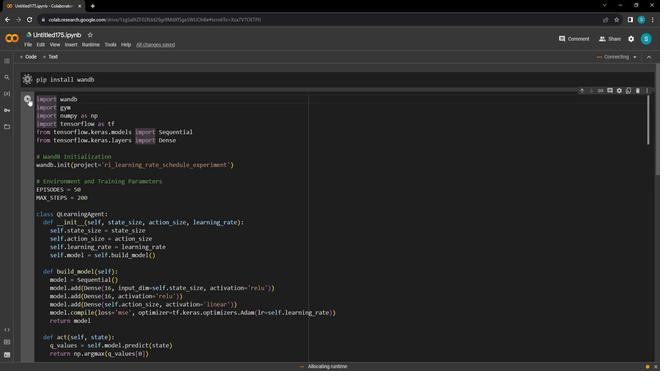 
Action: Mouse moved to (229, 241)
Screenshot: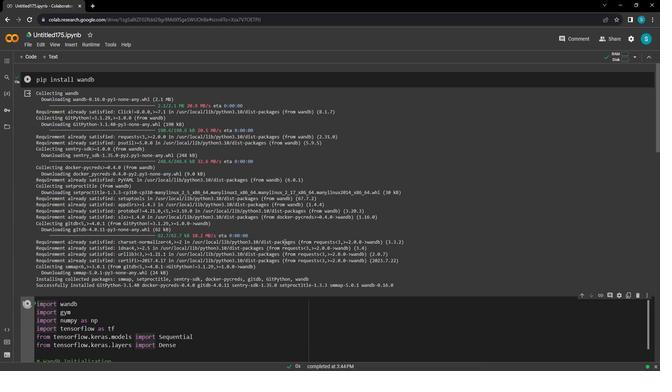 
Action: Mouse scrolled (229, 241) with delta (0, 0)
Screenshot: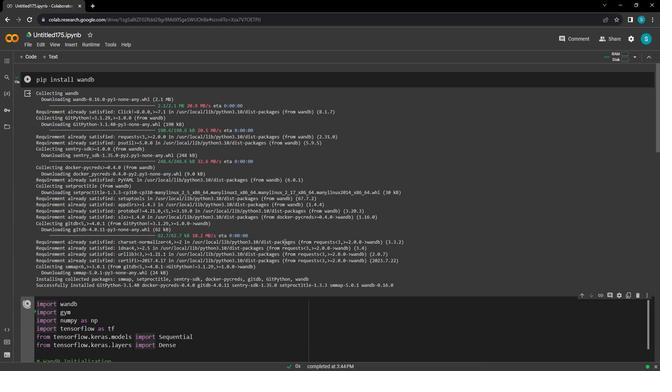 
Action: Mouse scrolled (229, 241) with delta (0, 0)
Screenshot: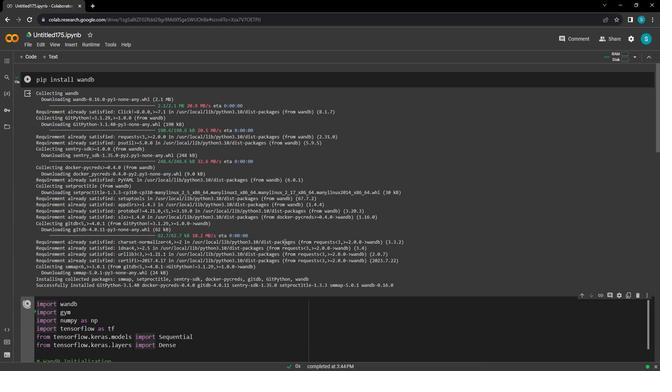 
Action: Mouse scrolled (229, 241) with delta (0, 0)
Screenshot: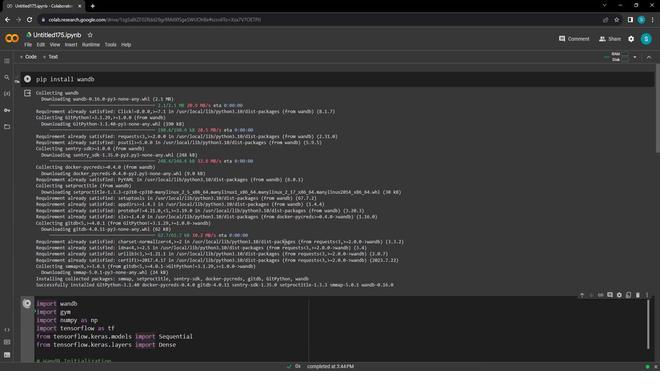 
Action: Mouse scrolled (229, 241) with delta (0, 0)
Screenshot: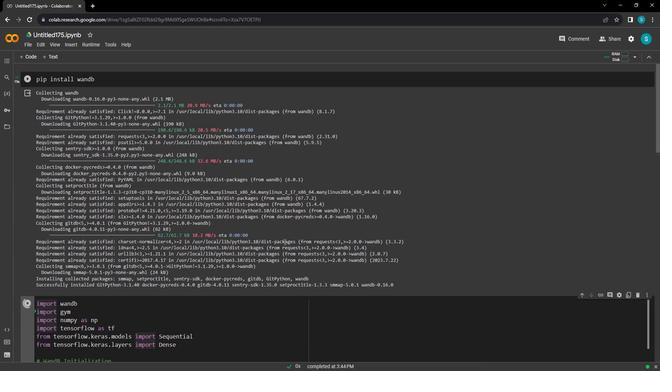 
Action: Mouse scrolled (229, 241) with delta (0, 0)
Screenshot: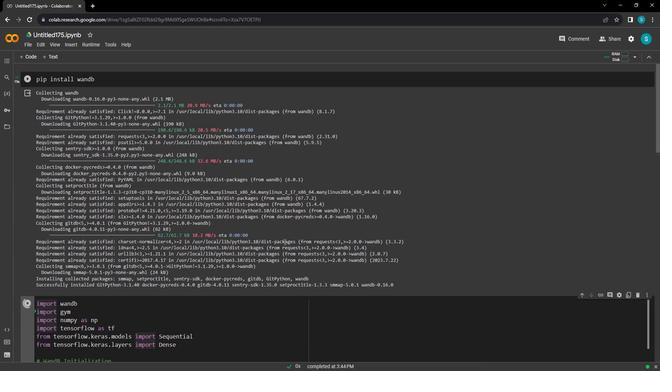 
Action: Mouse scrolled (229, 241) with delta (0, 0)
Screenshot: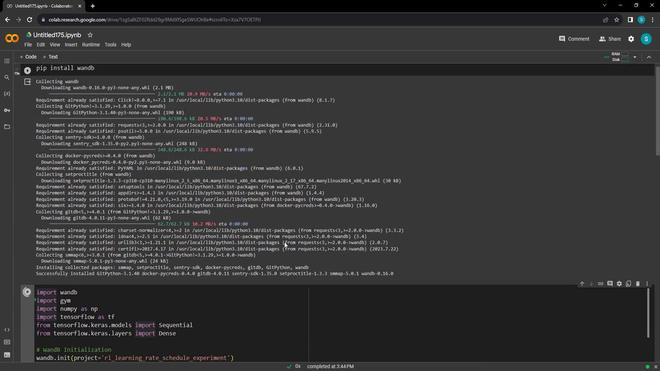 
Action: Mouse scrolled (229, 241) with delta (0, 0)
Screenshot: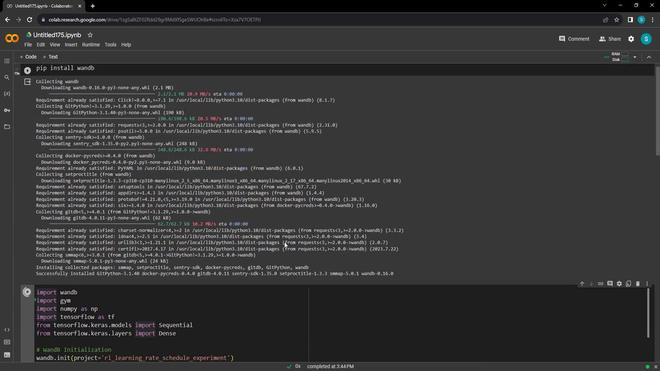 
Action: Mouse scrolled (229, 241) with delta (0, 0)
Screenshot: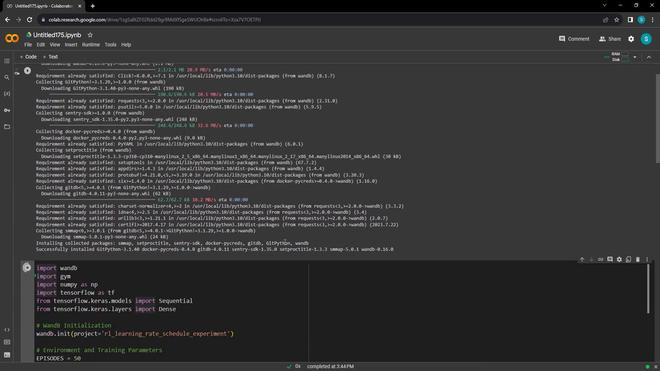 
Action: Mouse scrolled (229, 241) with delta (0, 0)
Screenshot: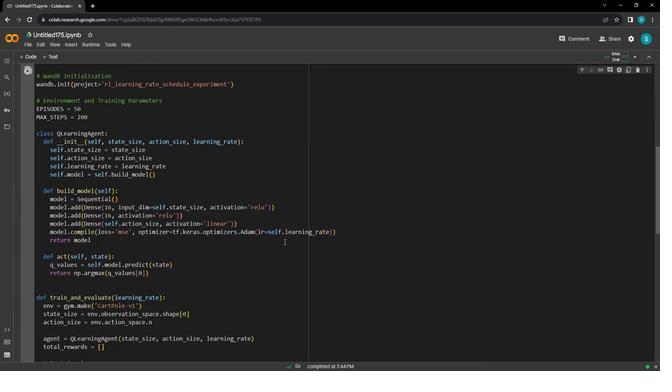 
Action: Mouse scrolled (229, 241) with delta (0, 0)
Screenshot: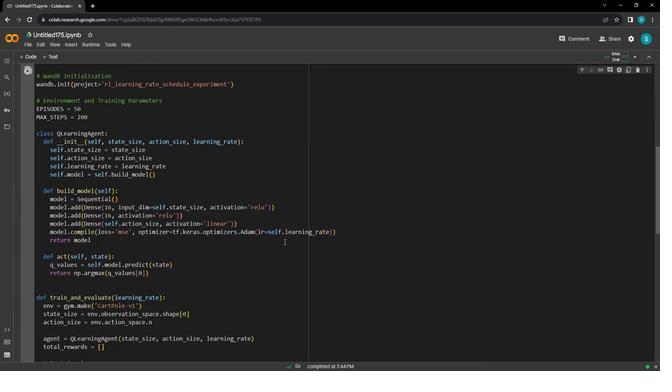 
Action: Mouse scrolled (229, 241) with delta (0, 0)
Screenshot: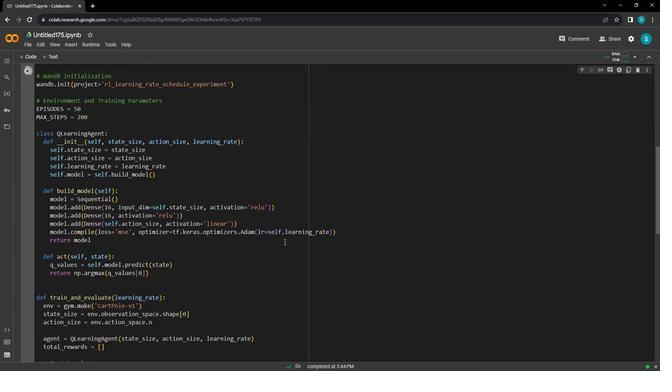 
Action: Mouse scrolled (229, 241) with delta (0, 0)
Screenshot: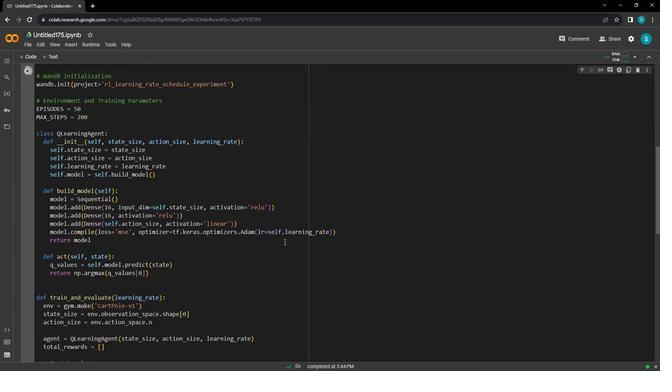 
Action: Mouse scrolled (229, 241) with delta (0, 0)
Screenshot: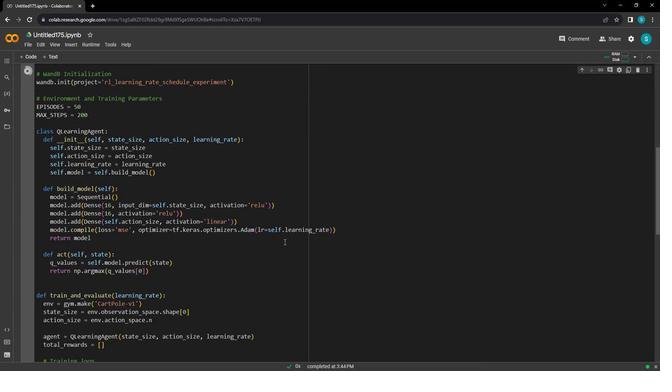 
Action: Mouse scrolled (229, 241) with delta (0, 0)
Screenshot: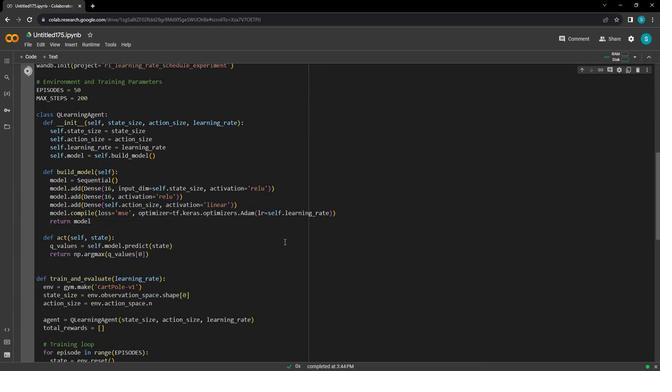 
Action: Mouse moved to (229, 241)
Screenshot: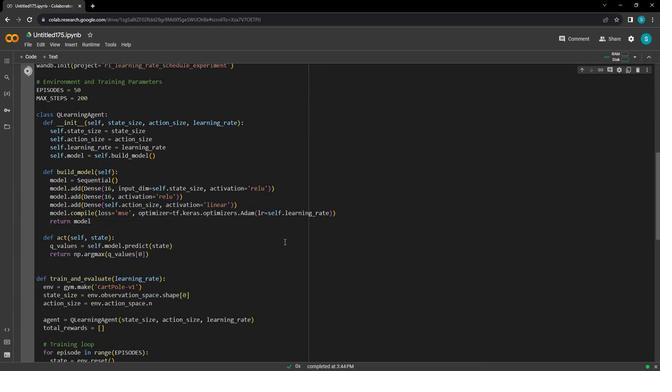 
Action: Mouse scrolled (229, 241) with delta (0, 0)
Screenshot: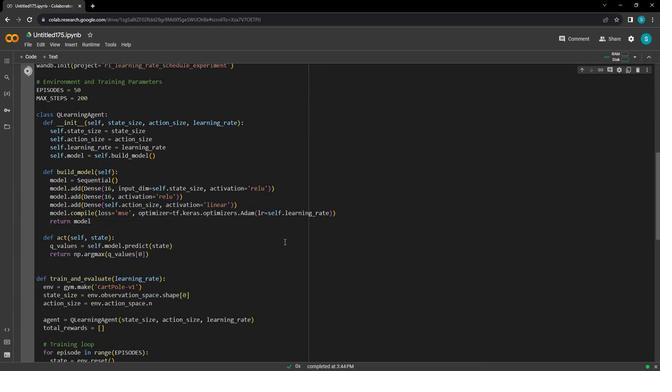 
Action: Mouse moved to (229, 241)
Screenshot: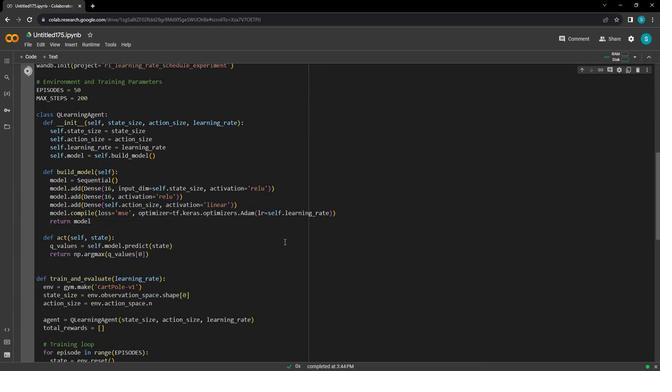 
Action: Mouse scrolled (229, 241) with delta (0, 0)
Screenshot: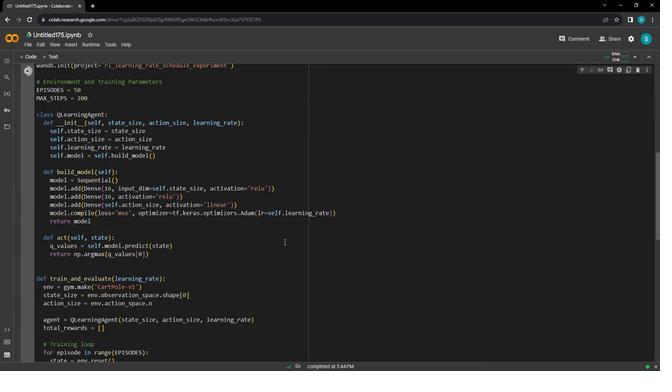 
Action: Mouse moved to (229, 242)
Screenshot: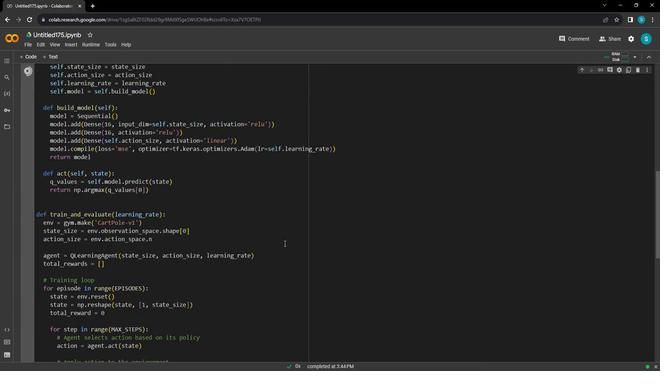 
Action: Mouse scrolled (229, 241) with delta (0, 0)
Screenshot: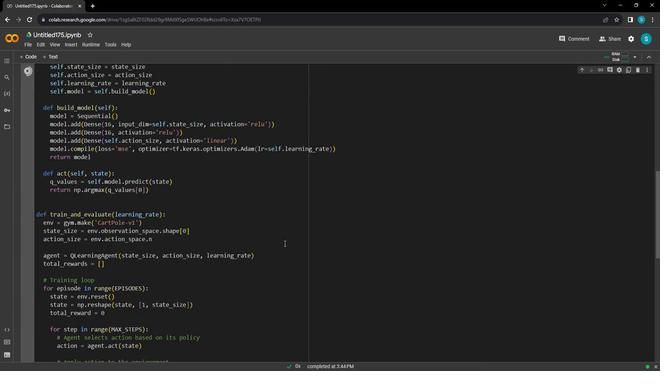 
Action: Mouse moved to (232, 242)
Screenshot: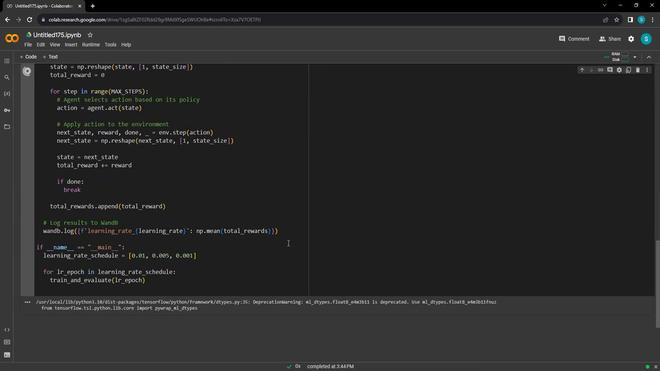 
Action: Mouse scrolled (232, 242) with delta (0, 0)
Screenshot: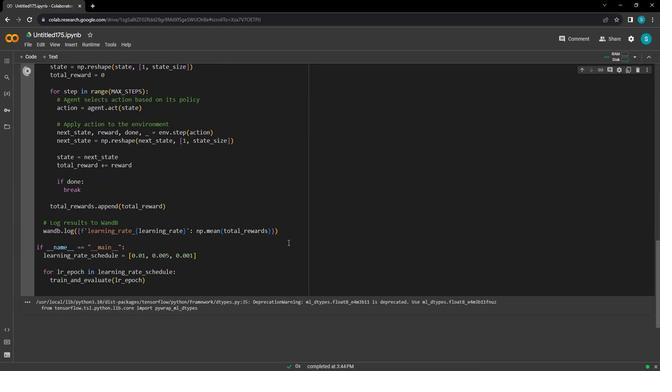 
Action: Mouse scrolled (232, 242) with delta (0, 0)
Screenshot: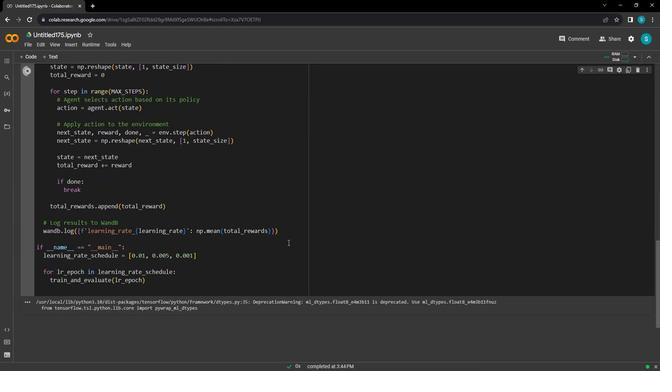 
Action: Mouse scrolled (232, 242) with delta (0, 0)
Screenshot: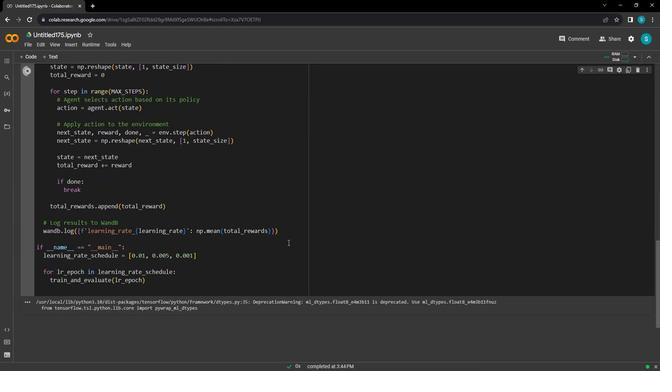 
Action: Mouse moved to (232, 242)
Screenshot: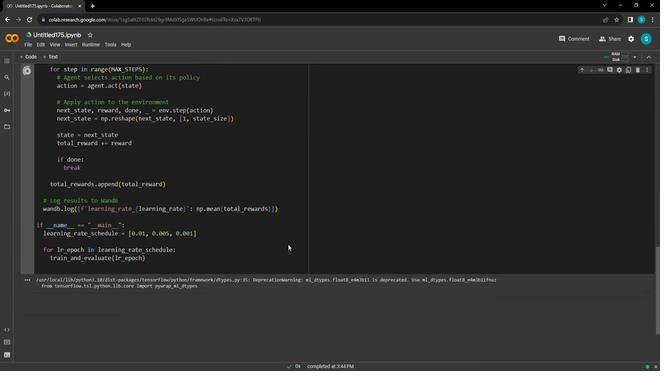 
Action: Mouse scrolled (232, 242) with delta (0, 0)
Screenshot: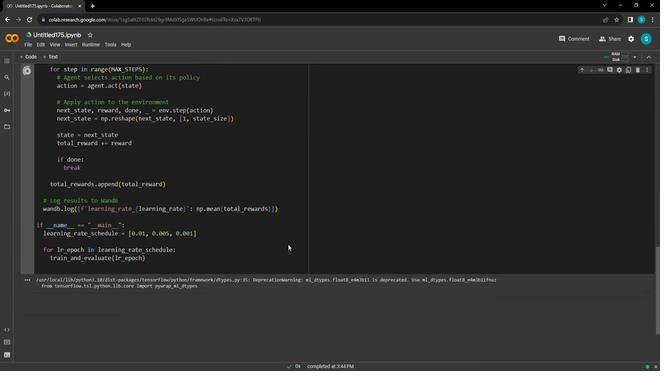 
Action: Mouse moved to (232, 243)
Screenshot: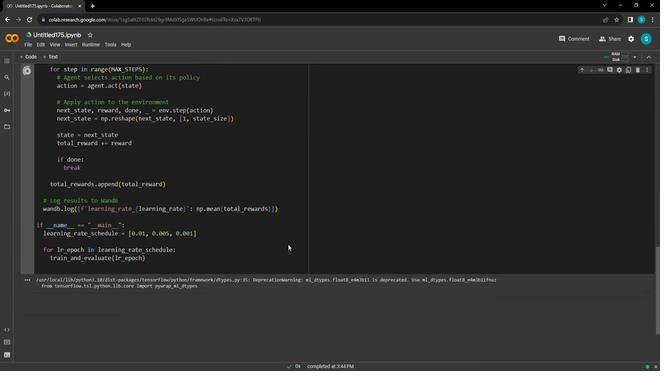 
Action: Mouse scrolled (232, 242) with delta (0, 0)
Screenshot: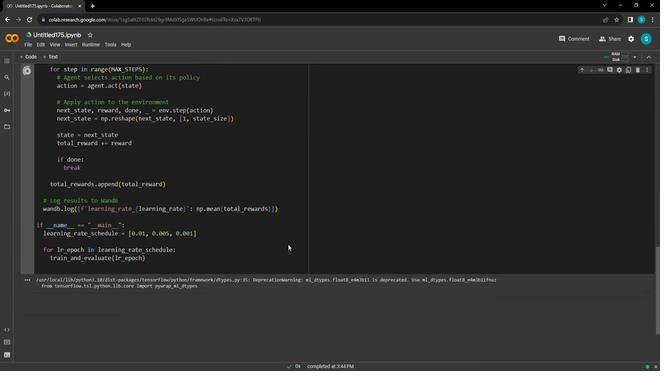 
Action: Mouse moved to (232, 244)
Screenshot: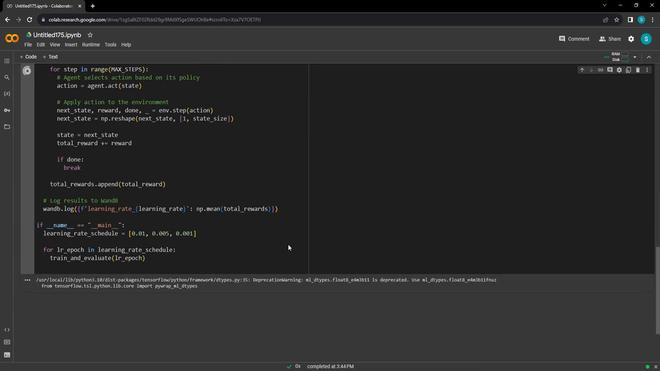 
Action: Mouse scrolled (232, 244) with delta (0, 0)
Screenshot: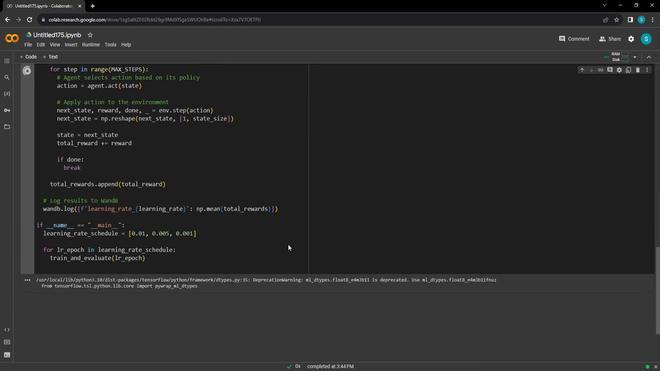 
Action: Mouse moved to (186, 218)
Screenshot: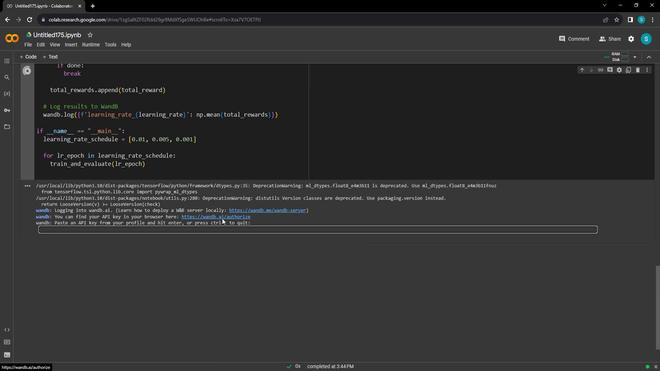 
Action: Mouse pressed left at (186, 218)
Screenshot: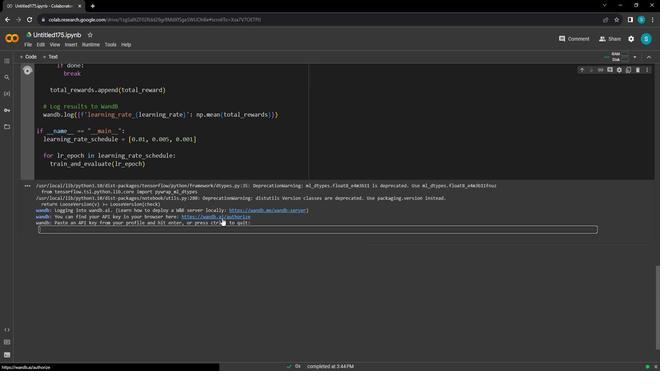 
Action: Mouse moved to (278, 128)
Screenshot: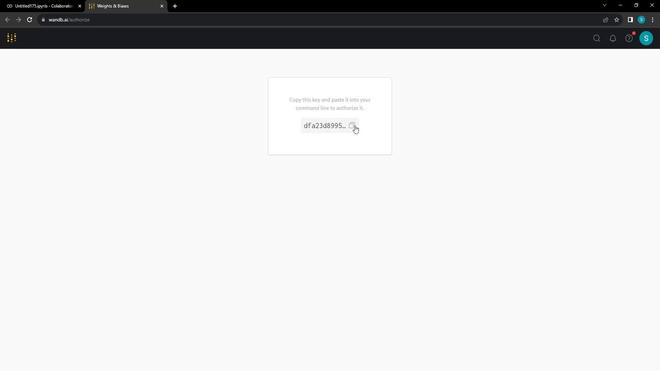 
Action: Mouse pressed left at (278, 128)
Screenshot: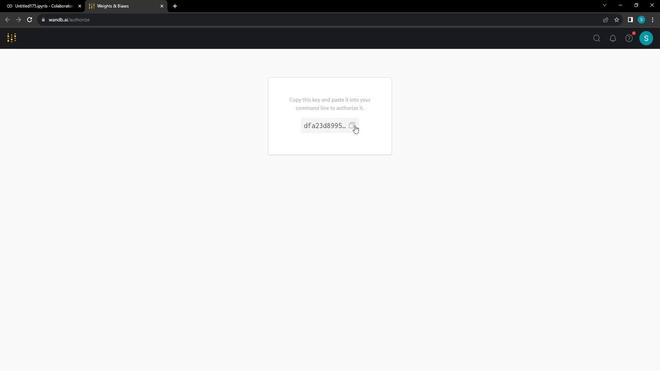
Action: Mouse moved to (71, 10)
Screenshot: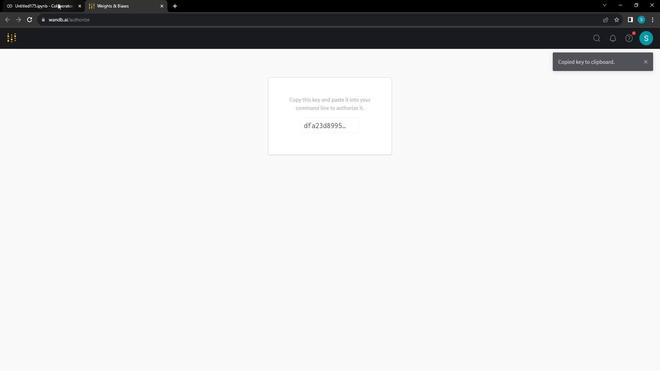 
Action: Mouse pressed left at (71, 10)
Screenshot: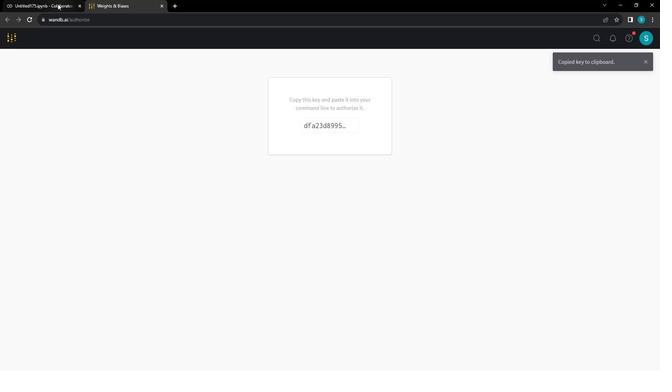 
Action: Mouse moved to (193, 229)
Screenshot: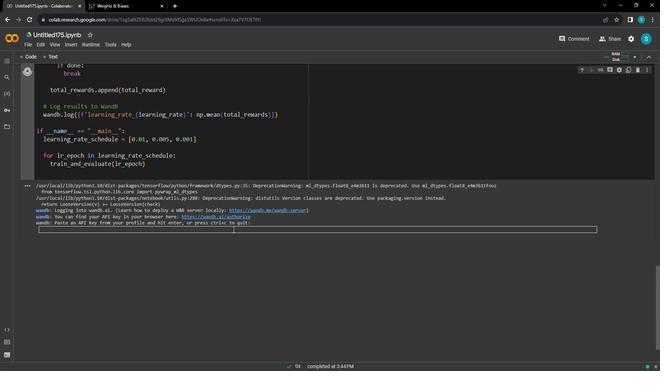 
Action: Mouse pressed left at (193, 229)
Screenshot: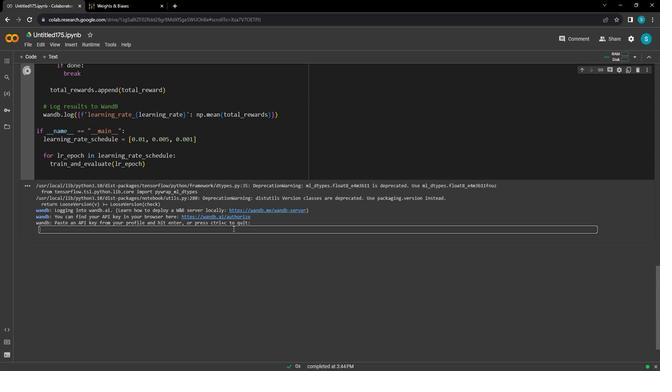
Action: Mouse moved to (256, 132)
Screenshot: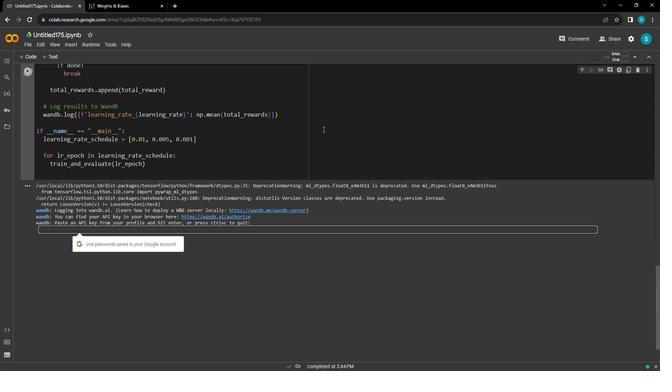 
Action: Key pressed ctrl+V
Screenshot: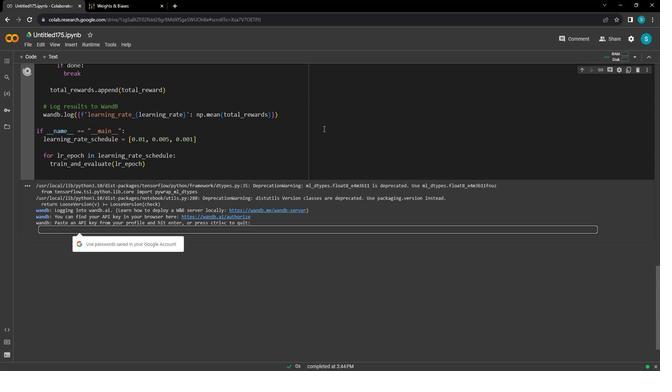 
Action: Mouse moved to (277, 118)
Screenshot: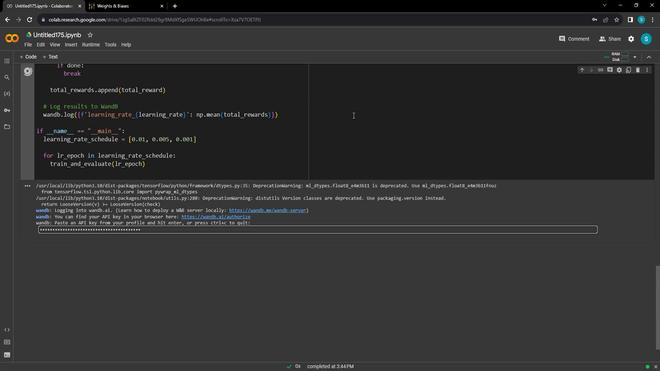 
Action: Key pressed <Key.enter>
Screenshot: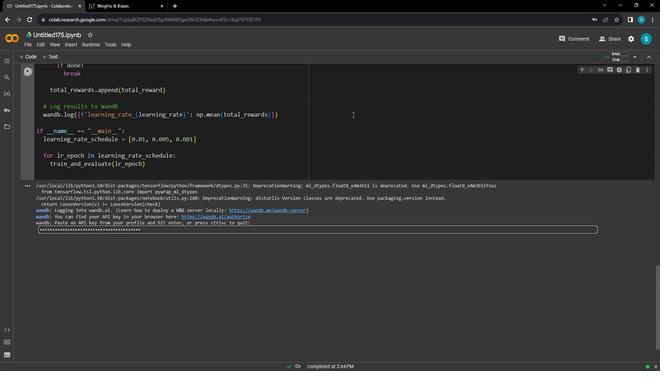
Action: Mouse moved to (388, 170)
Screenshot: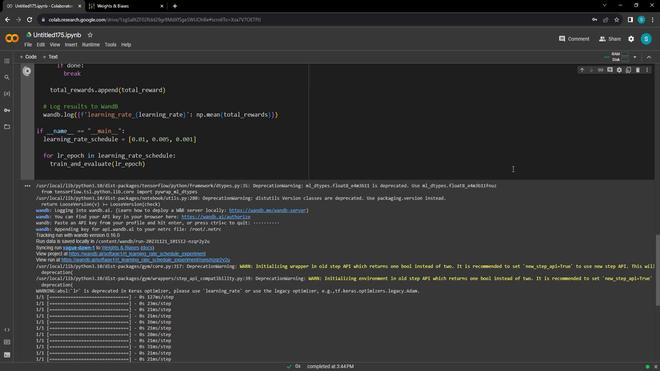 
Action: Mouse scrolled (388, 170) with delta (0, 0)
Screenshot: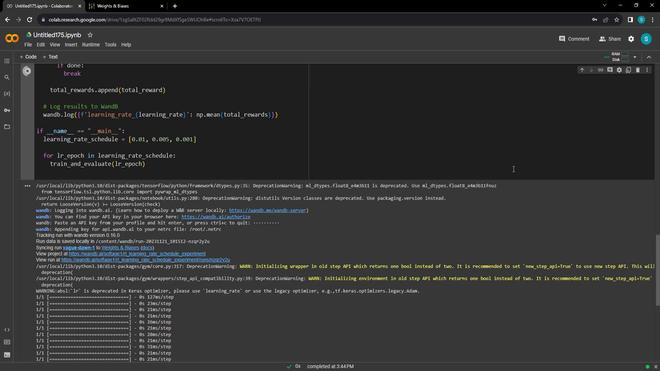 
Action: Mouse scrolled (388, 170) with delta (0, 0)
Screenshot: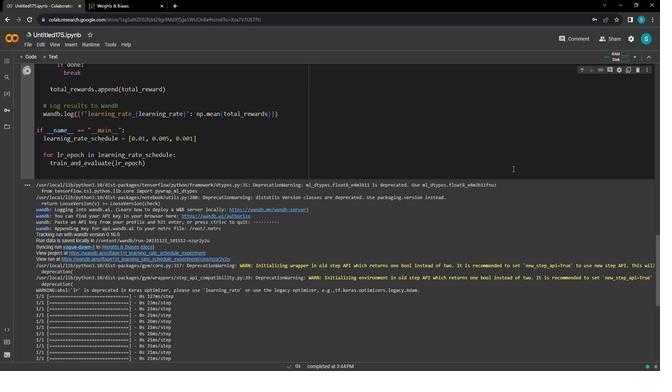 
Action: Mouse scrolled (388, 170) with delta (0, 0)
Screenshot: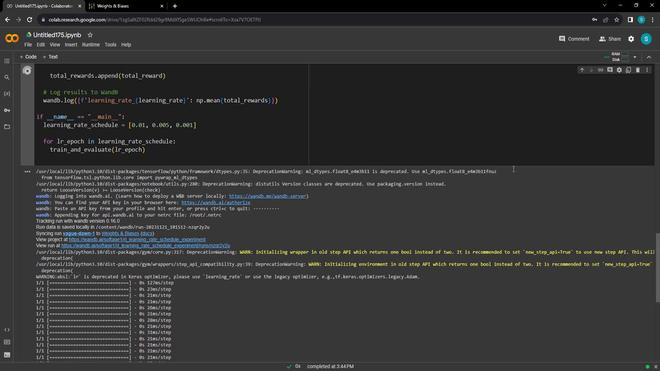 
Action: Mouse moved to (388, 171)
Screenshot: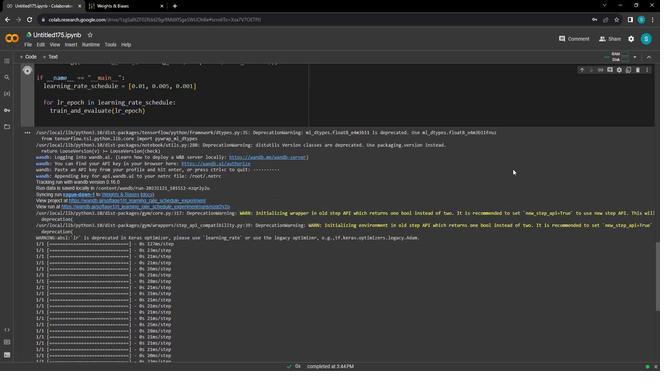 
Action: Mouse scrolled (388, 170) with delta (0, 0)
Screenshot: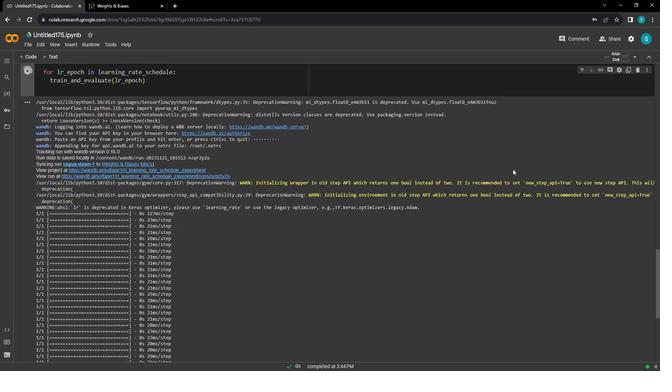 
Action: Mouse moved to (388, 171)
Screenshot: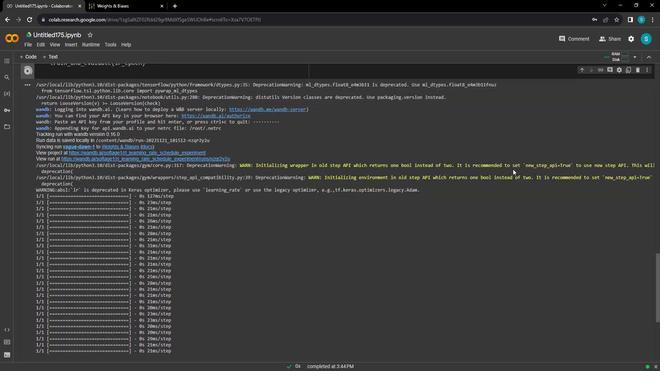 
Action: Mouse scrolled (388, 170) with delta (0, 0)
Screenshot: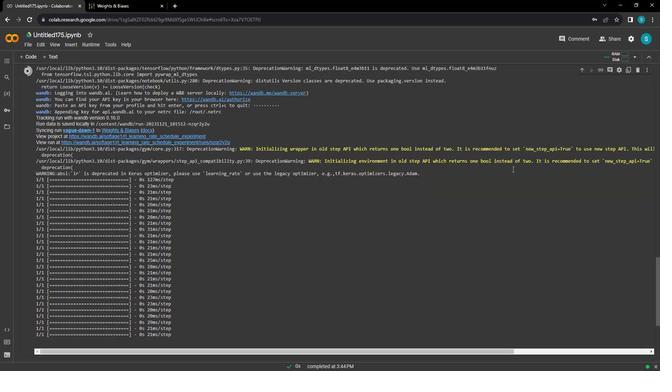 
Action: Mouse moved to (119, 249)
Screenshot: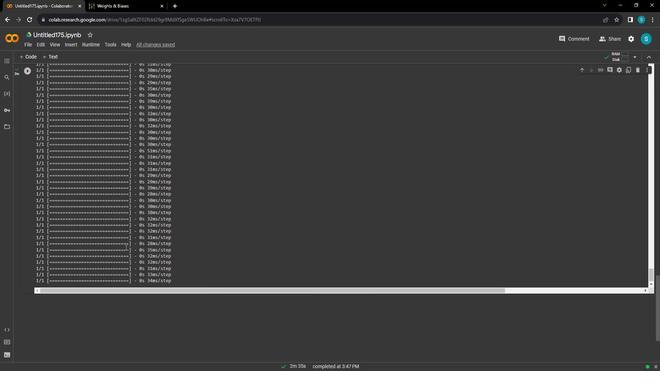 
Action: Mouse scrolled (119, 249) with delta (0, 0)
Screenshot: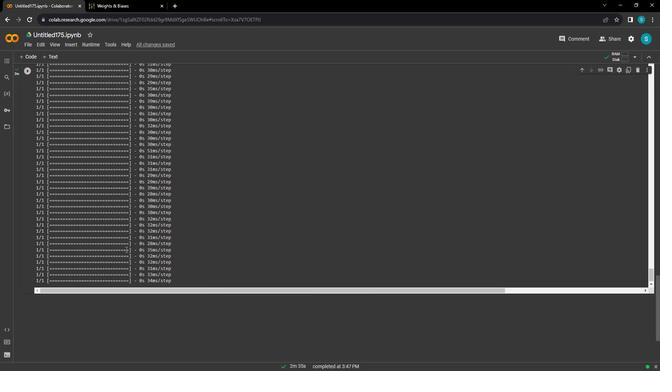 
Action: Mouse scrolled (119, 249) with delta (0, 0)
Screenshot: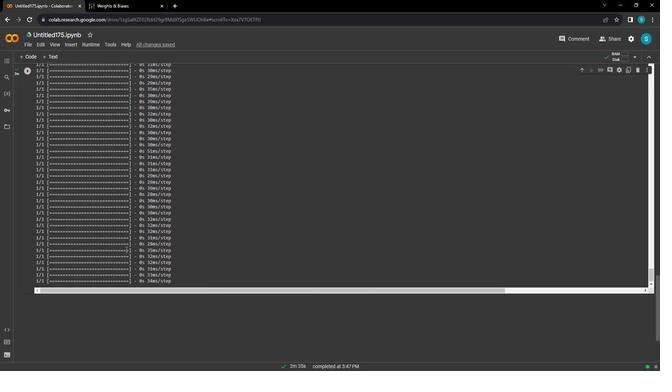 
Action: Mouse scrolled (119, 249) with delta (0, 0)
Screenshot: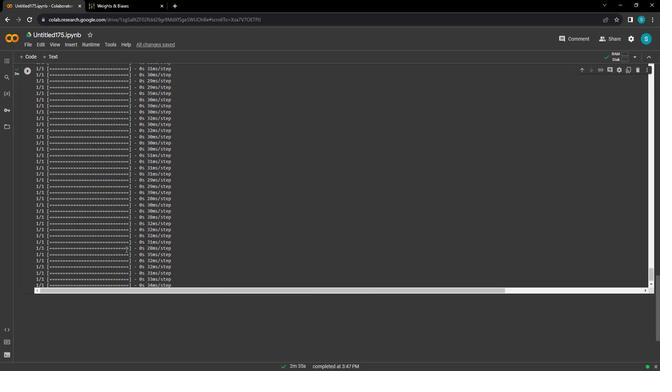 
Action: Mouse moved to (119, 249)
Screenshot: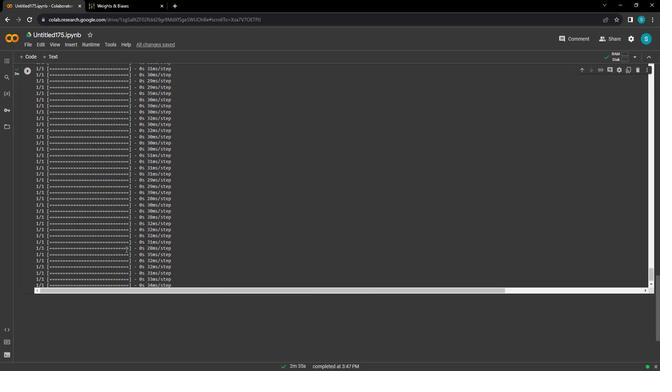 
Action: Mouse scrolled (119, 249) with delta (0, 0)
Screenshot: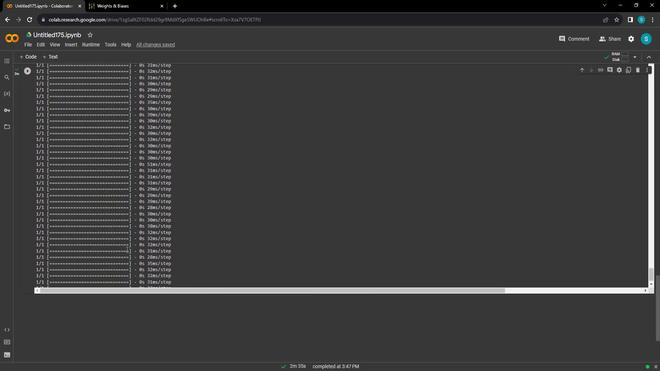 
Action: Mouse moved to (120, 249)
Screenshot: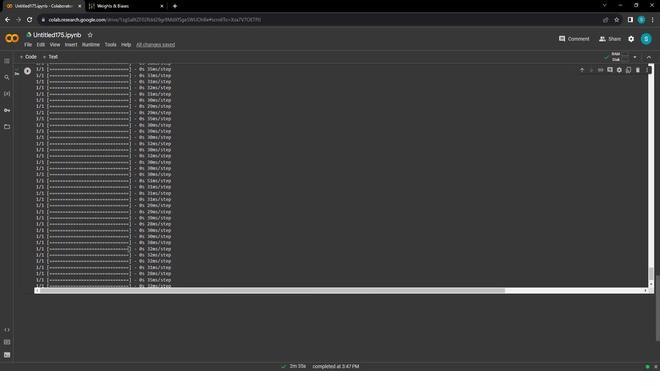 
Action: Mouse scrolled (120, 249) with delta (0, 0)
Screenshot: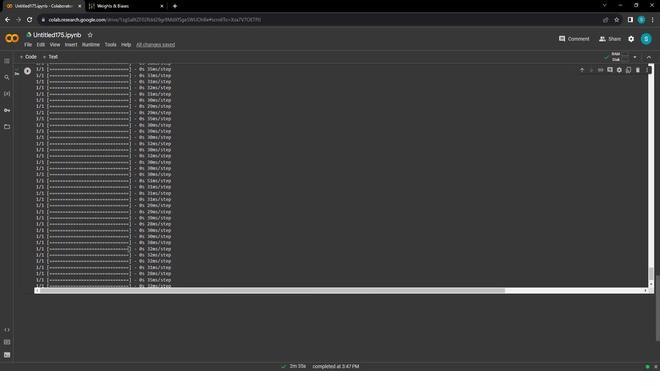 
Action: Mouse moved to (402, 166)
Screenshot: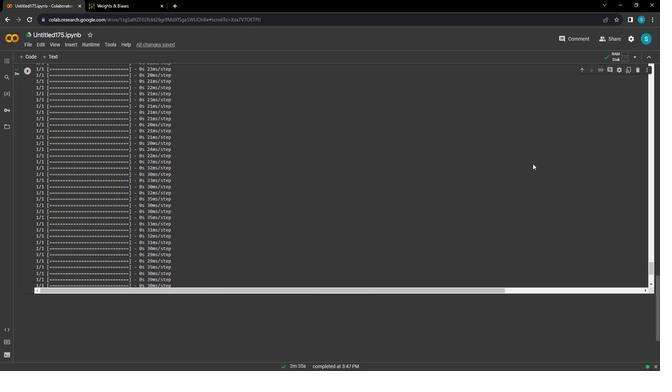 
Action: Mouse scrolled (402, 166) with delta (0, 0)
Screenshot: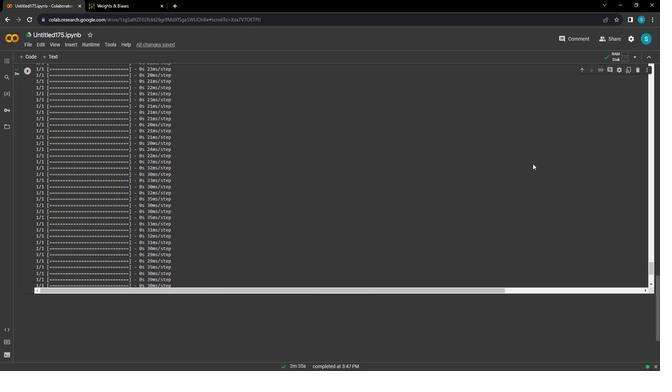 
Action: Mouse moved to (403, 166)
Screenshot: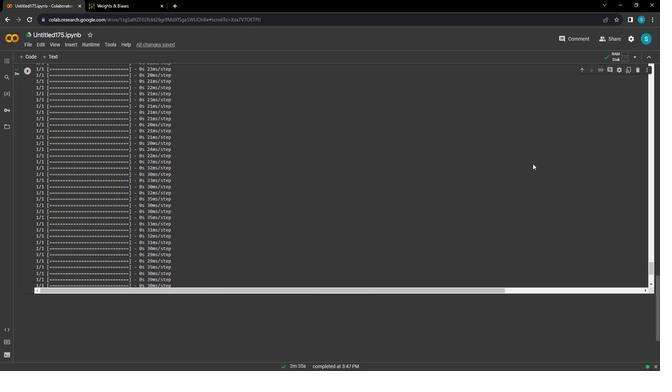 
Action: Mouse scrolled (403, 166) with delta (0, 0)
Screenshot: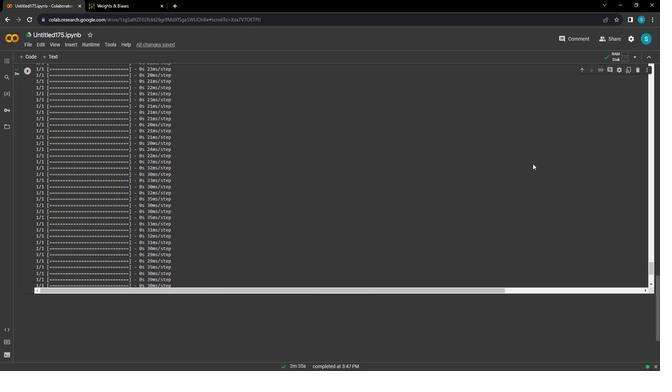 
Action: Mouse scrolled (403, 166) with delta (0, 0)
Screenshot: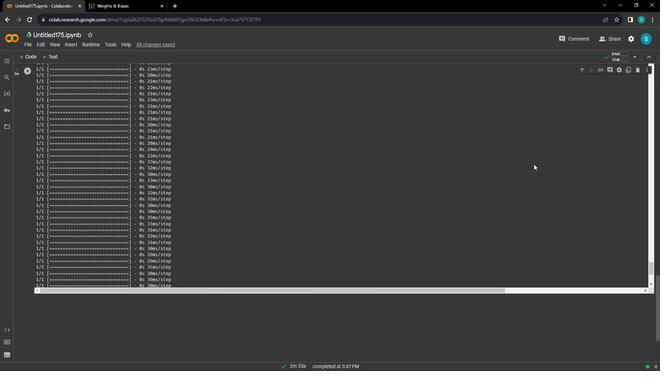 
Action: Mouse moved to (403, 166)
Screenshot: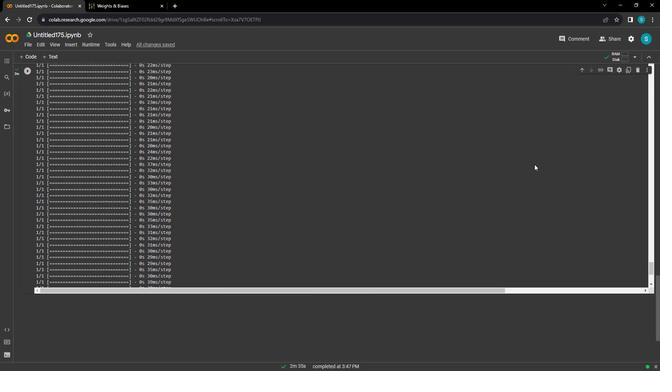
Action: Mouse scrolled (403, 167) with delta (0, 0)
Screenshot: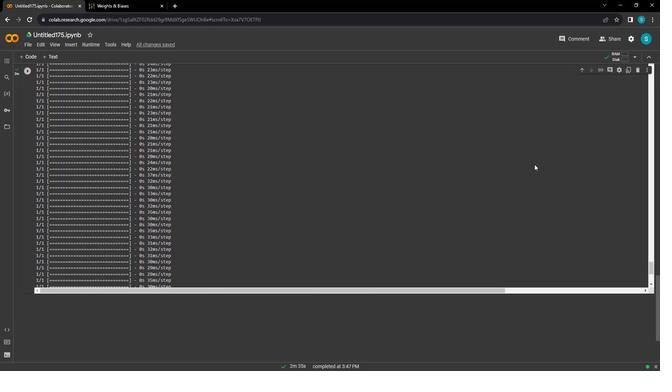 
Action: Mouse moved to (422, 208)
Screenshot: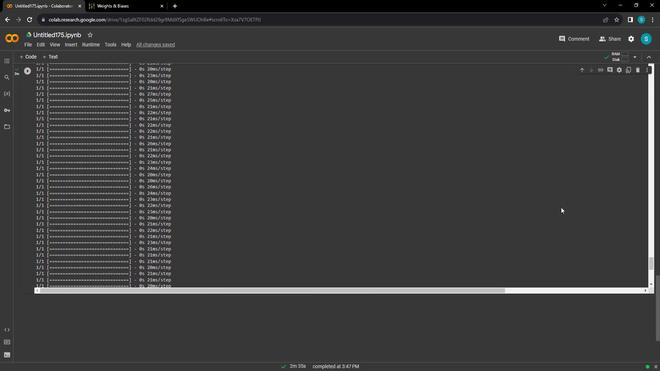 
Action: Mouse scrolled (422, 208) with delta (0, 0)
Screenshot: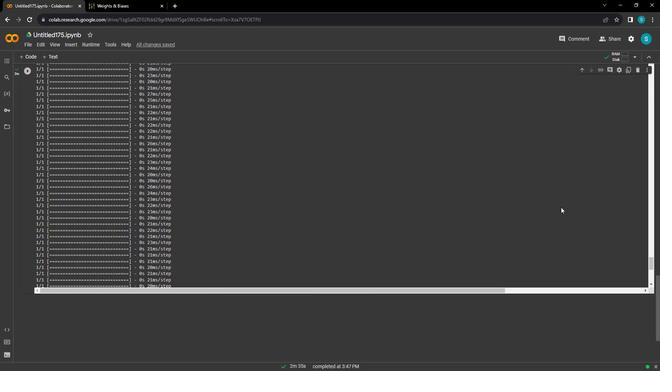 
Action: Mouse scrolled (422, 208) with delta (0, 0)
Screenshot: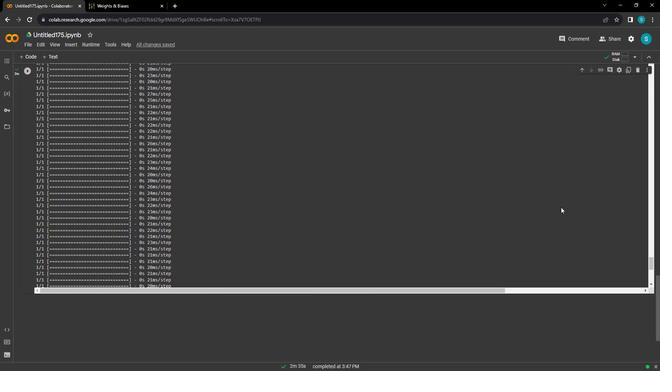 
Action: Mouse scrolled (422, 208) with delta (0, 0)
Screenshot: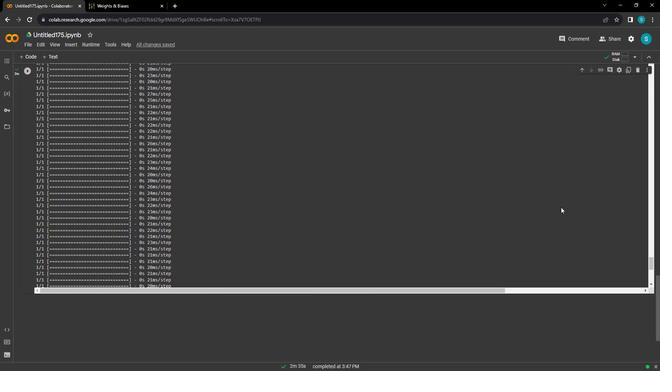 
Action: Mouse moved to (484, 257)
Screenshot: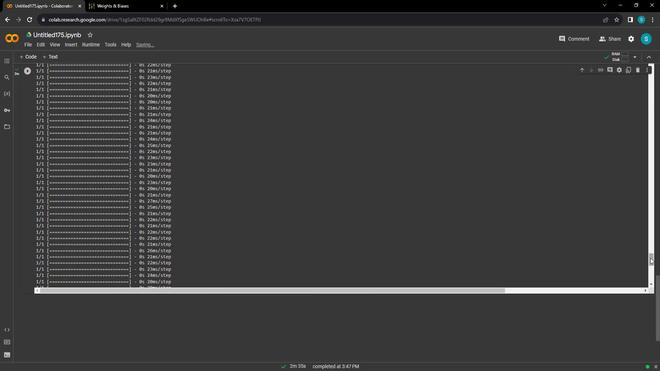 
Action: Mouse pressed left at (484, 257)
Screenshot: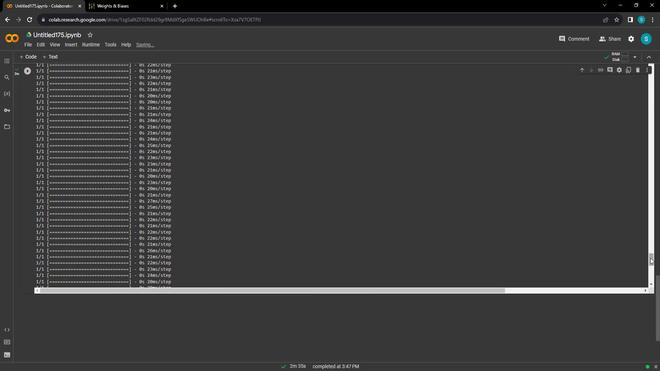 
Action: Mouse moved to (394, 154)
Screenshot: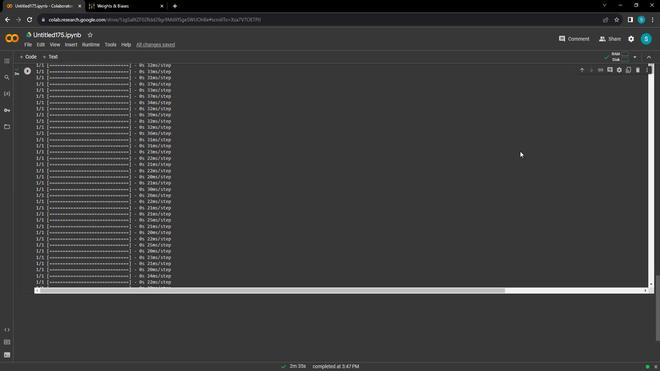 
Action: Mouse scrolled (394, 154) with delta (0, 0)
Screenshot: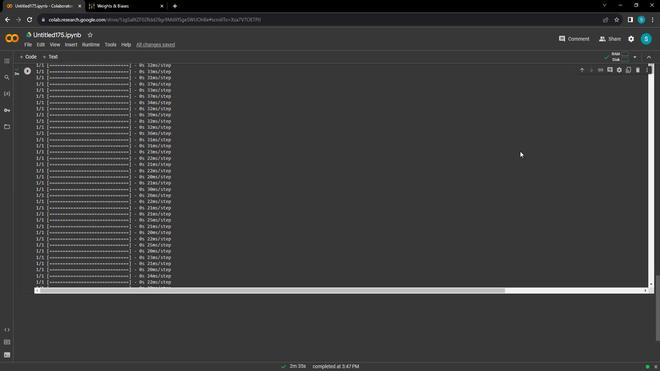
Action: Mouse scrolled (394, 154) with delta (0, 0)
Screenshot: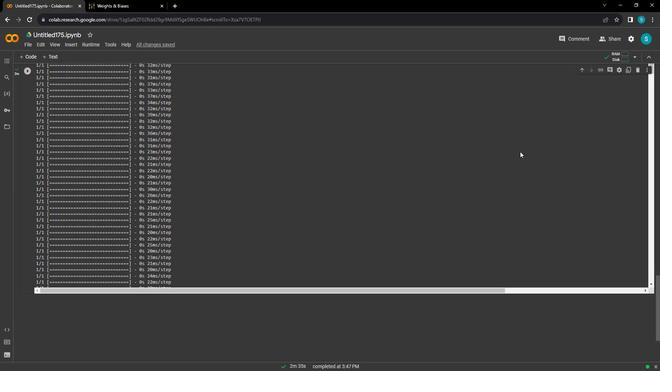 
Action: Mouse scrolled (394, 154) with delta (0, 0)
Screenshot: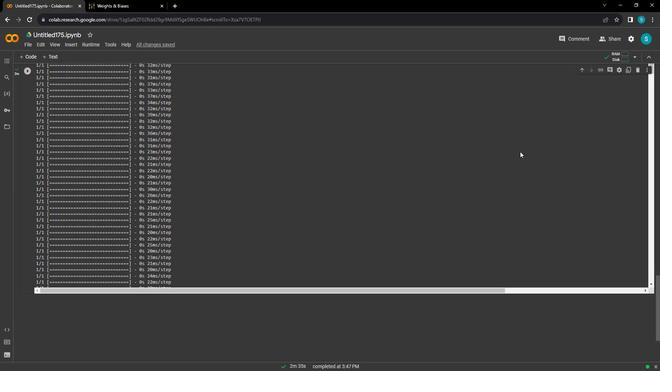 
Action: Mouse scrolled (394, 154) with delta (0, 0)
Screenshot: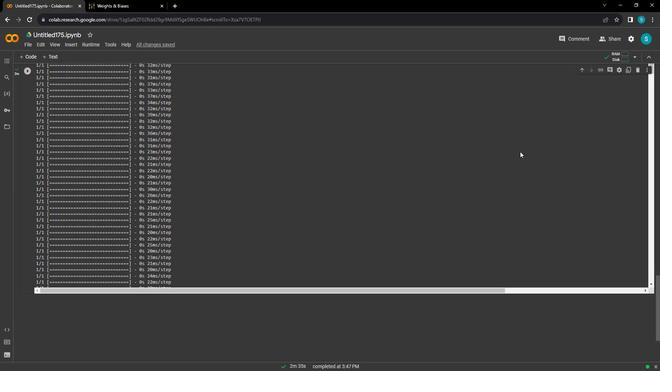 
Action: Mouse scrolled (394, 154) with delta (0, 0)
Screenshot: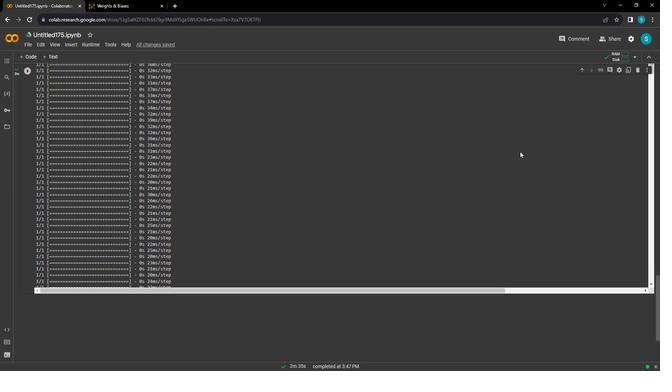 
Action: Mouse moved to (390, 171)
Screenshot: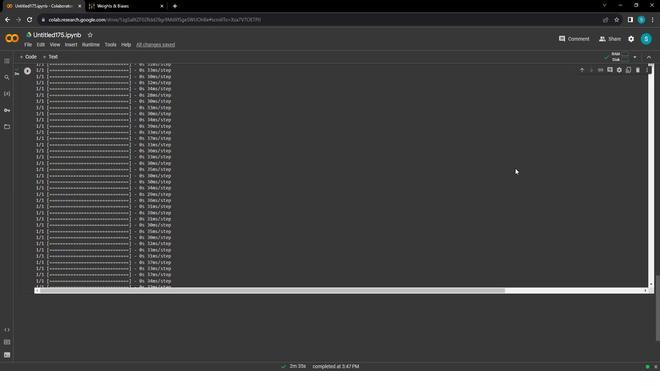 
Action: Mouse scrolled (390, 171) with delta (0, 0)
Screenshot: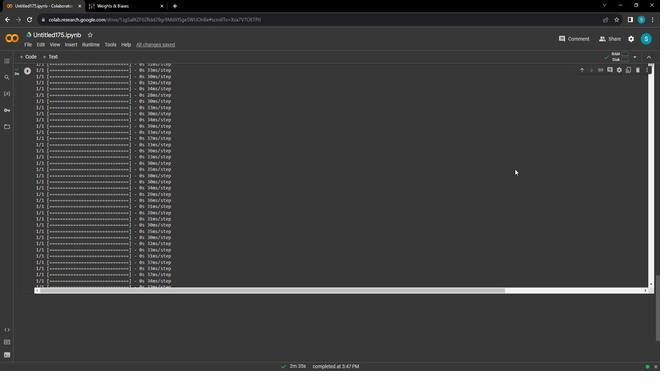 
Action: Mouse scrolled (390, 171) with delta (0, 0)
Screenshot: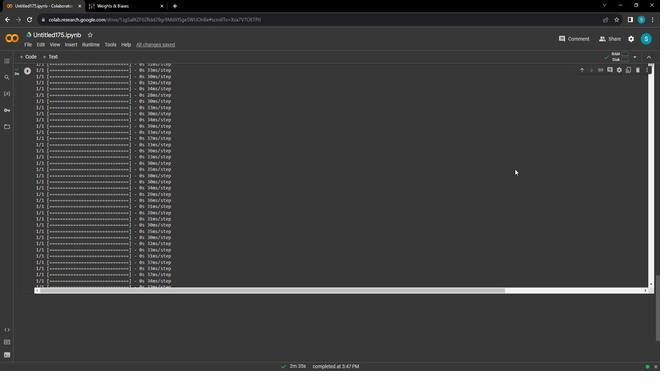 
Action: Mouse scrolled (390, 171) with delta (0, 0)
Screenshot: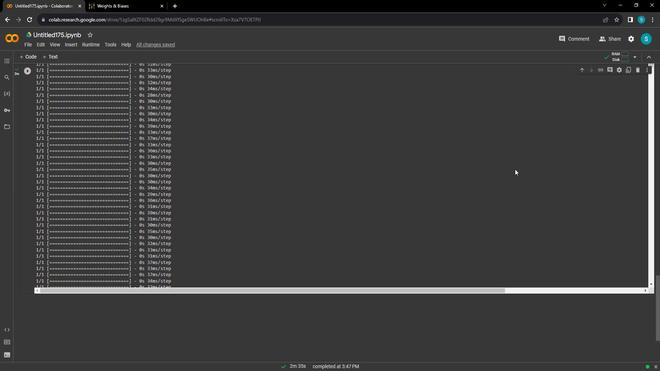 
Action: Mouse scrolled (390, 171) with delta (0, 0)
Screenshot: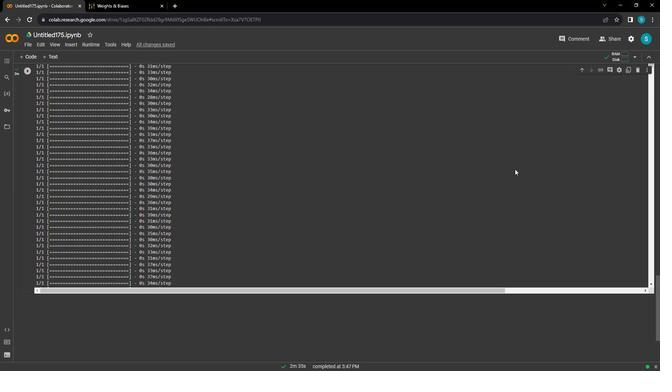 
Action: Mouse moved to (390, 173)
Screenshot: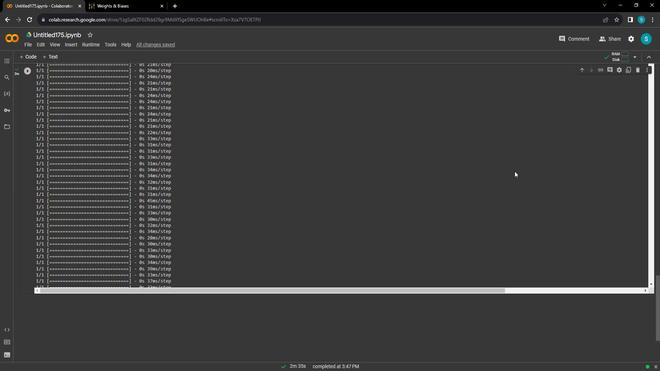 
Action: Mouse scrolled (390, 174) with delta (0, 0)
Screenshot: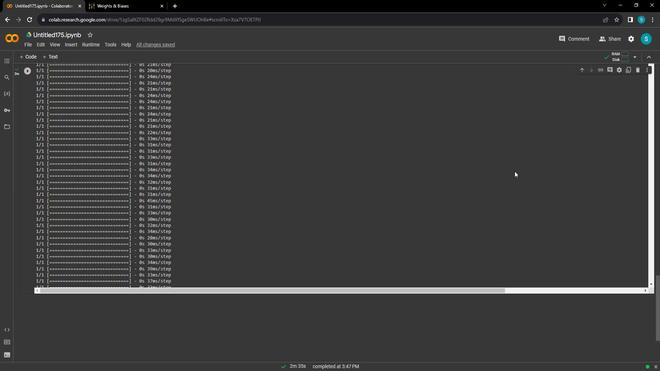 
Action: Mouse scrolled (390, 174) with delta (0, 0)
Screenshot: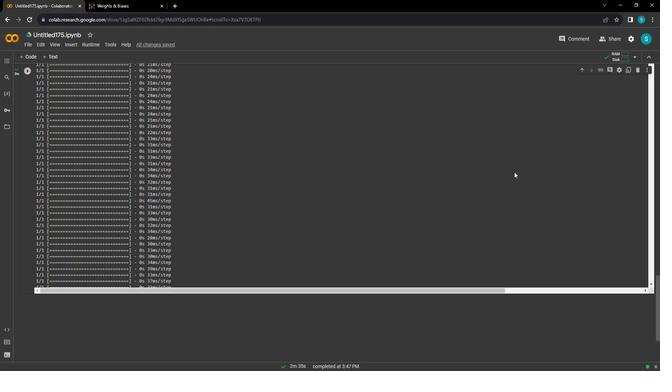 
Action: Mouse scrolled (390, 174) with delta (0, 0)
Screenshot: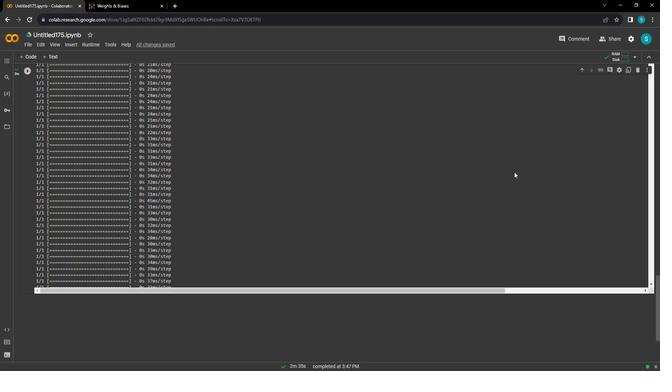 
Action: Mouse scrolled (390, 174) with delta (0, 0)
Screenshot: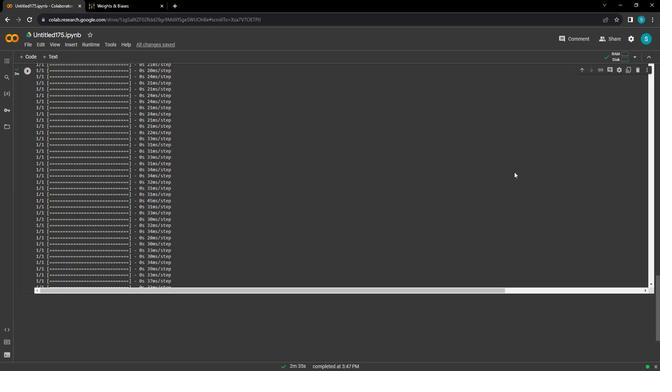 
Action: Mouse scrolled (390, 174) with delta (0, 0)
Screenshot: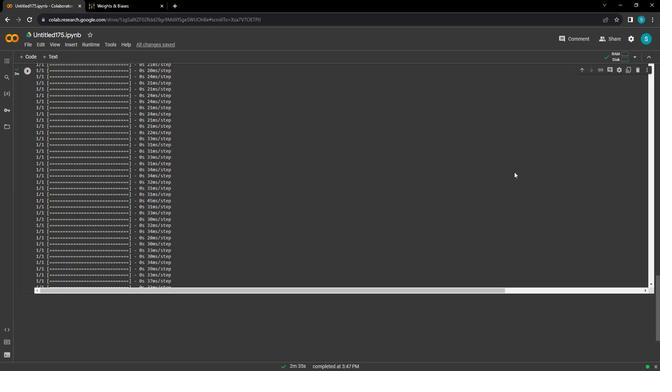 
Action: Mouse moved to (379, 306)
Screenshot: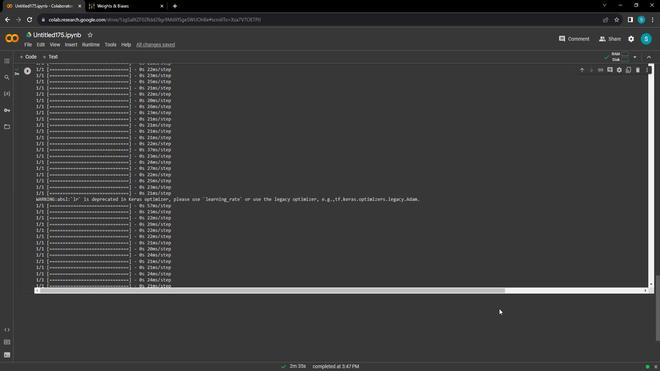 
Action: Mouse scrolled (379, 307) with delta (0, 0)
Screenshot: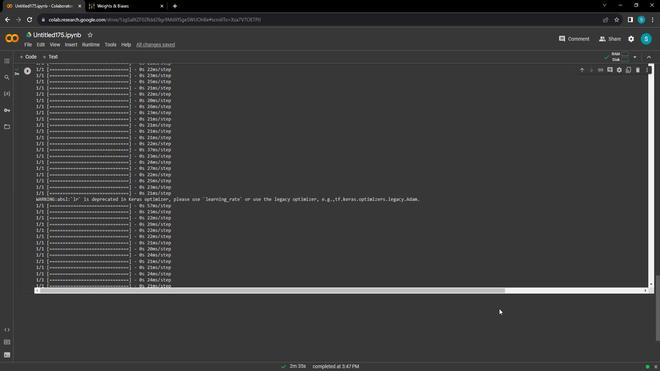 
Action: Mouse scrolled (379, 307) with delta (0, 0)
Screenshot: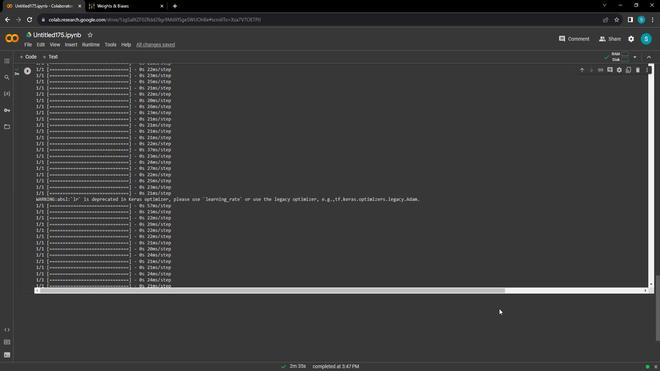 
Action: Mouse scrolled (379, 307) with delta (0, 0)
Screenshot: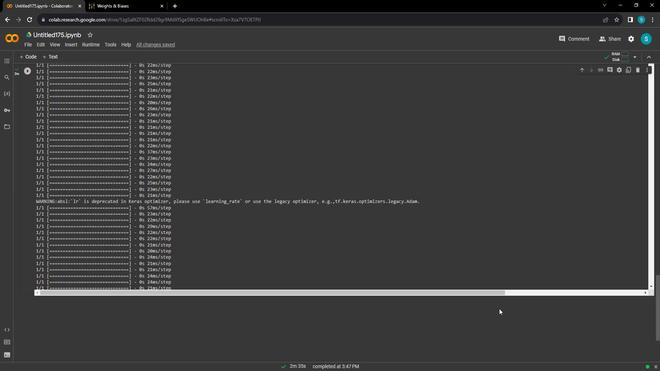 
Action: Mouse scrolled (379, 307) with delta (0, 0)
Screenshot: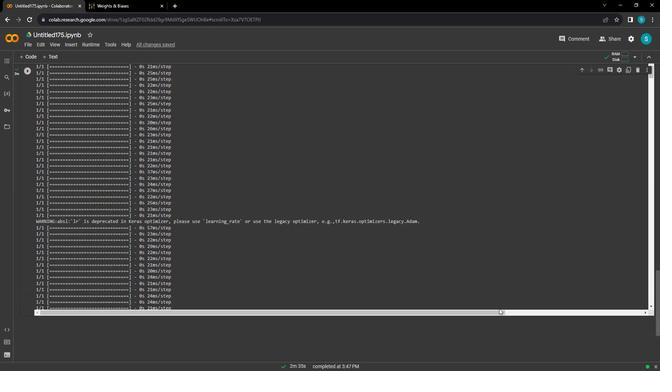 
Action: Mouse scrolled (379, 307) with delta (0, 0)
Screenshot: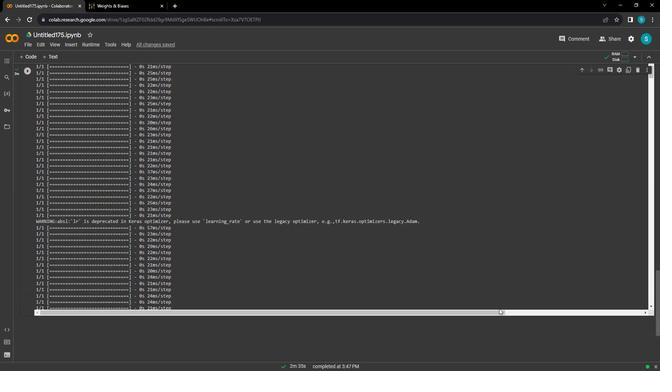 
Action: Mouse scrolled (379, 307) with delta (0, 0)
Screenshot: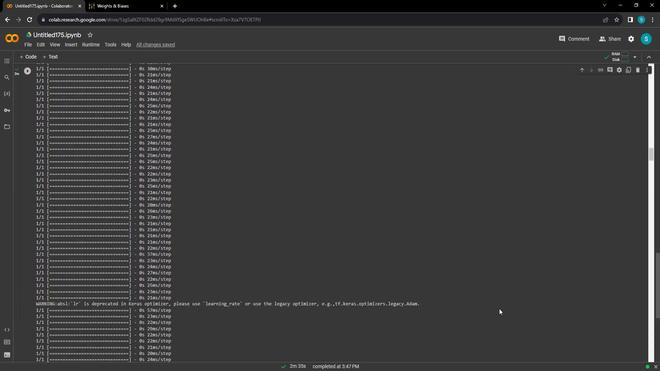 
Action: Mouse moved to (484, 262)
Screenshot: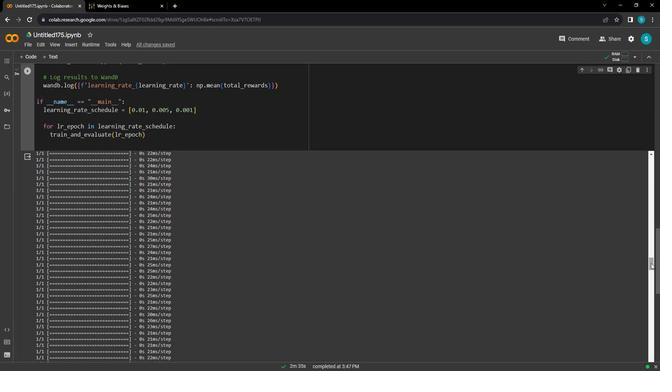 
Action: Mouse pressed left at (484, 262)
Screenshot: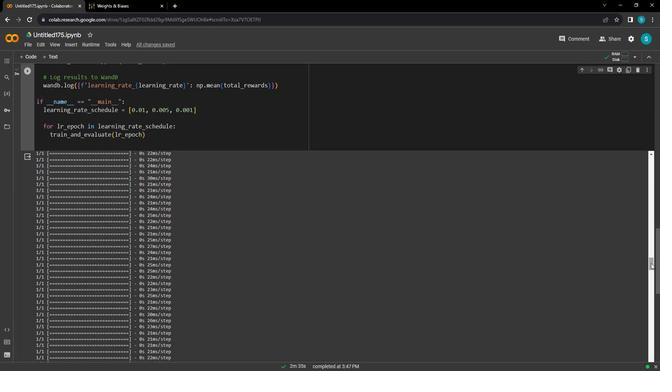 
Action: Mouse moved to (106, 238)
Screenshot: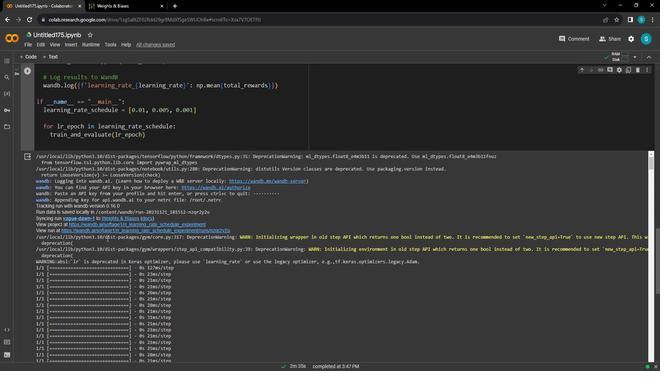 
Action: Mouse scrolled (106, 238) with delta (0, 0)
Screenshot: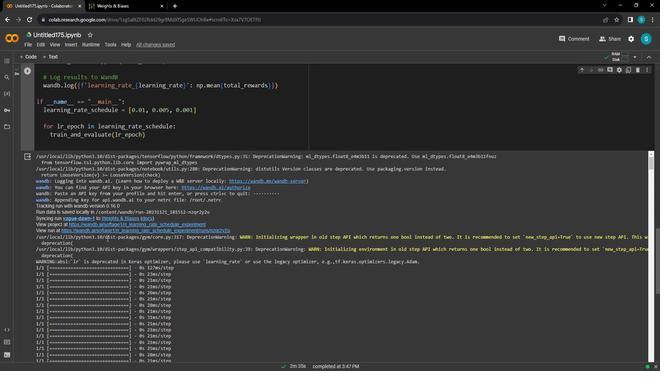 
Action: Mouse moved to (83, 266)
Screenshot: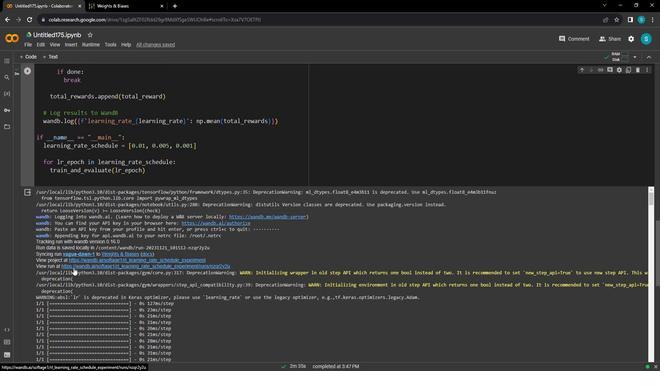 
Action: Mouse pressed left at (83, 266)
Screenshot: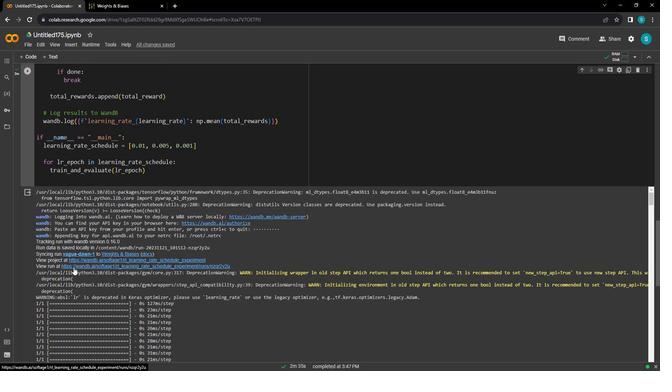 
Action: Mouse moved to (52, 228)
Screenshot: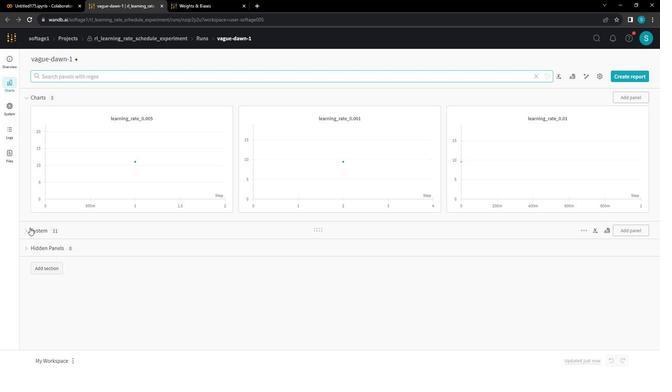 
Action: Mouse pressed left at (52, 228)
Screenshot: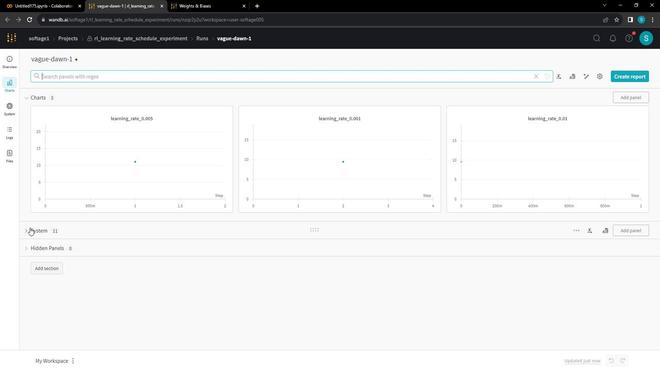 
Action: Mouse moved to (199, 212)
Screenshot: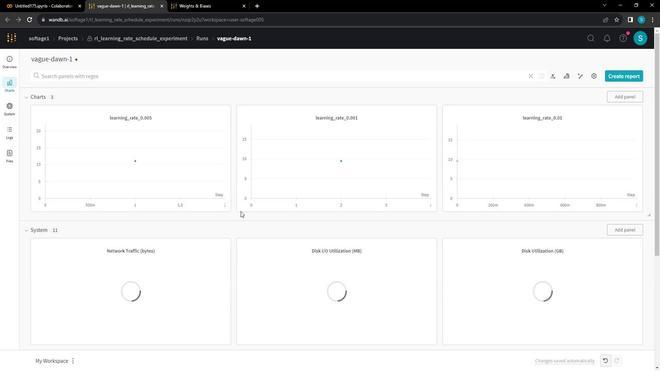 
Action: Mouse scrolled (199, 212) with delta (0, 0)
Screenshot: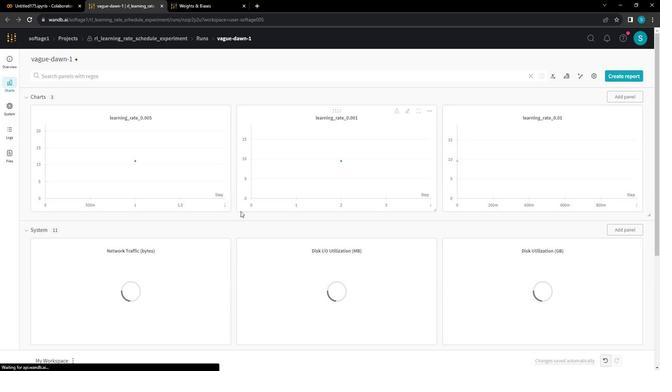 
Action: Mouse scrolled (199, 212) with delta (0, 0)
Screenshot: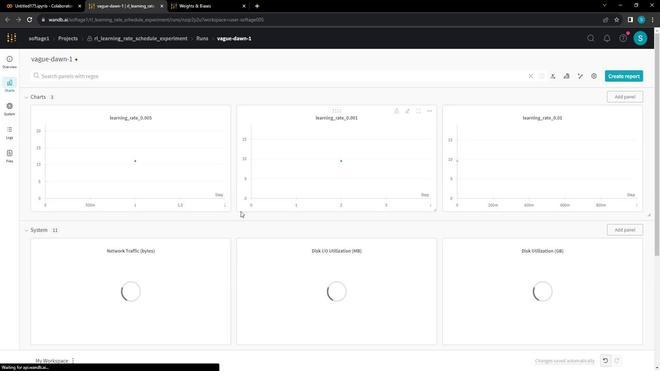 
Action: Mouse scrolled (199, 212) with delta (0, 0)
Screenshot: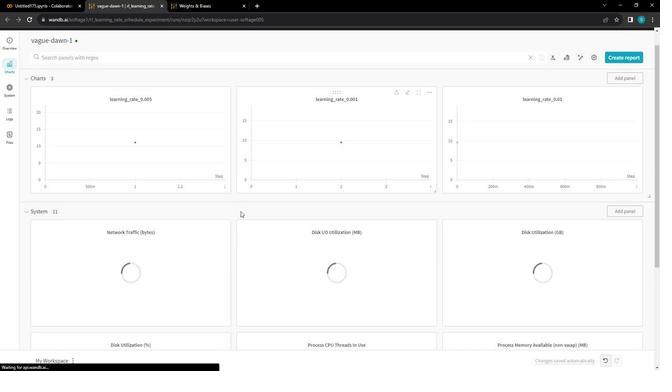 
Action: Mouse scrolled (199, 212) with delta (0, 0)
Screenshot: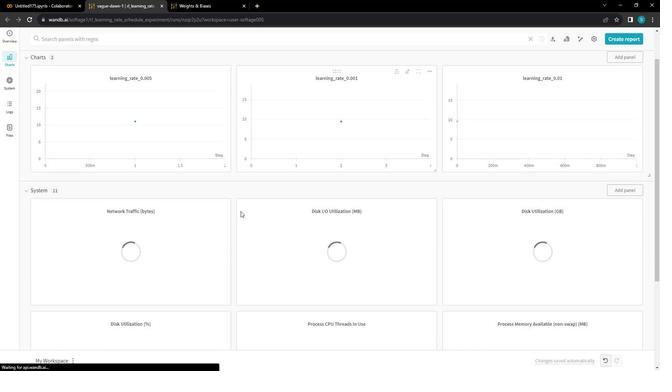
Action: Mouse scrolled (199, 212) with delta (0, 0)
Screenshot: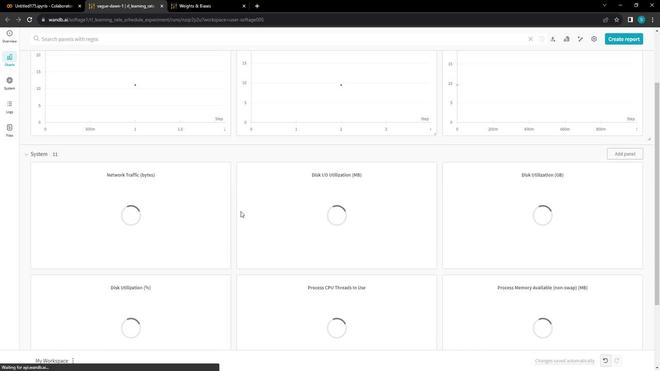
Action: Mouse moved to (198, 212)
Screenshot: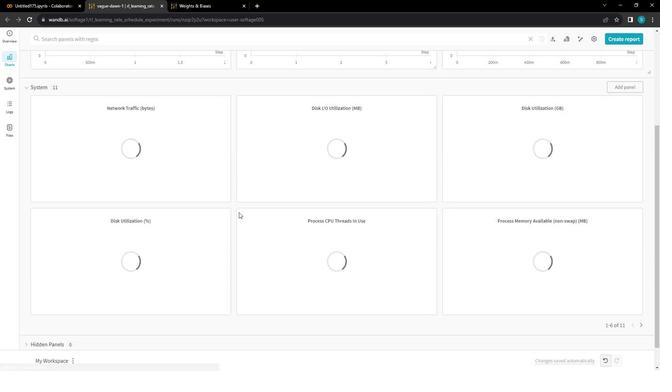 
Action: Mouse scrolled (198, 212) with delta (0, 0)
Screenshot: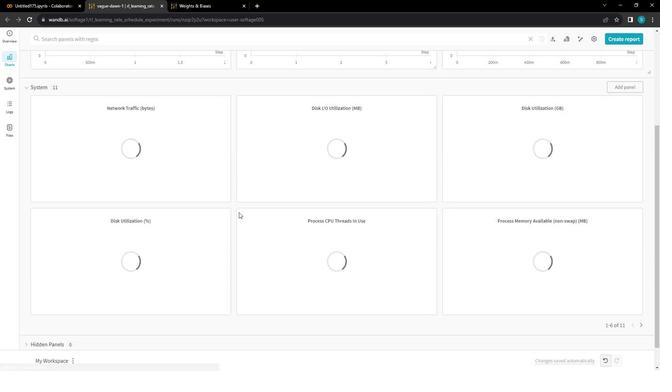 
Action: Mouse moved to (476, 295)
Screenshot: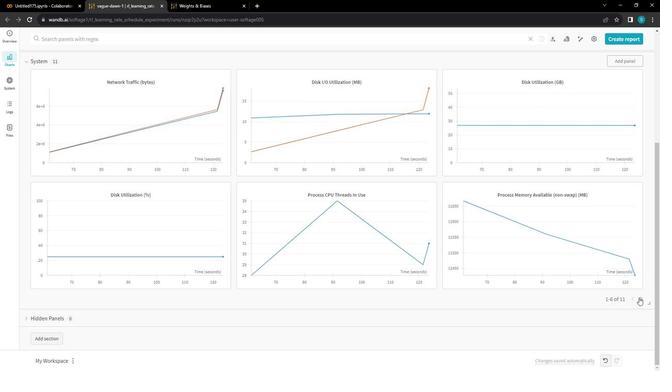
Action: Mouse pressed left at (476, 295)
Screenshot: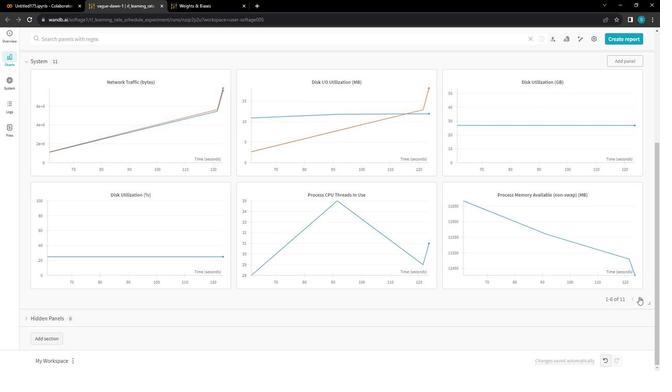 
Action: Mouse moved to (363, 248)
Screenshot: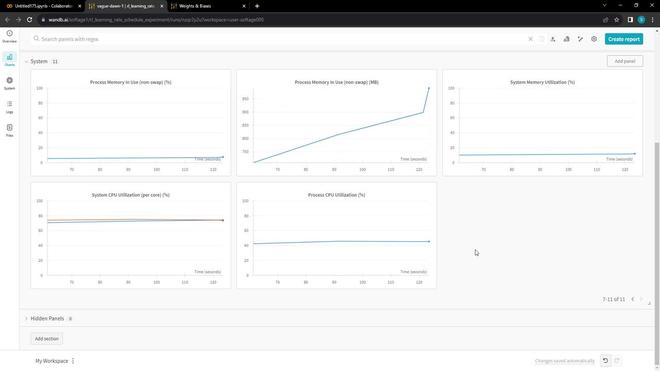 
Action: Mouse scrolled (363, 248) with delta (0, 0)
Screenshot: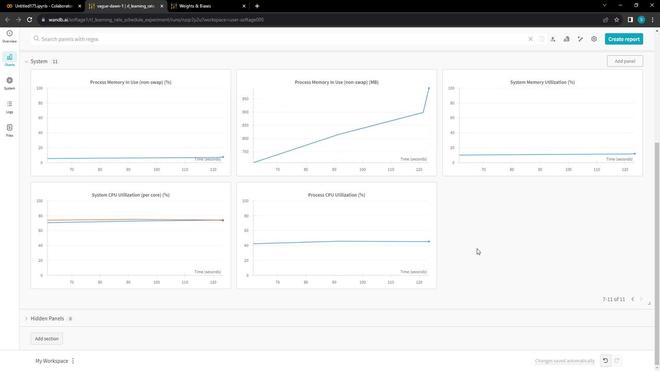 
Action: Mouse scrolled (363, 248) with delta (0, 0)
Screenshot: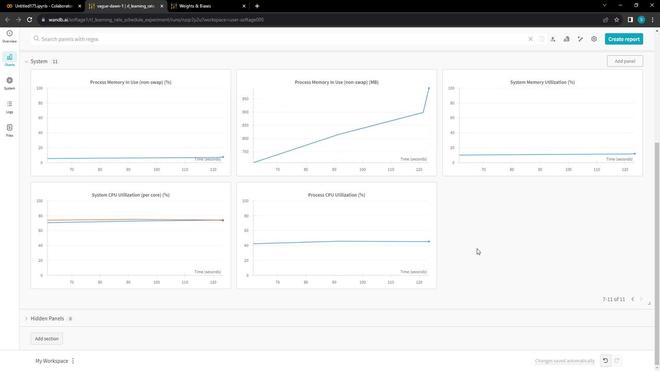
Action: Mouse scrolled (363, 248) with delta (0, 0)
Screenshot: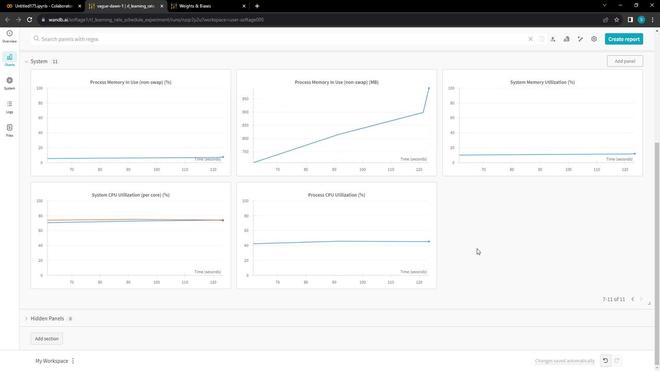 
Action: Mouse scrolled (363, 248) with delta (0, 0)
Screenshot: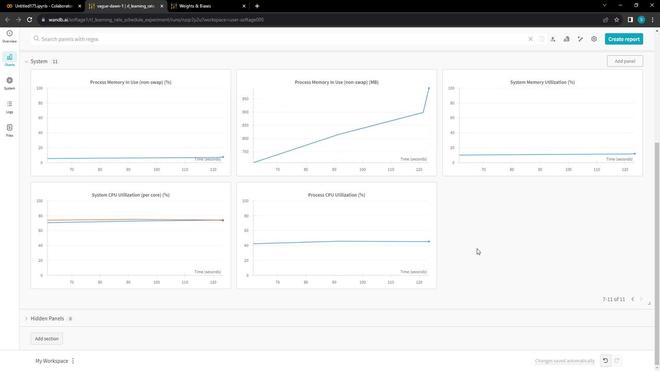 
Action: Mouse scrolled (363, 248) with delta (0, 0)
Screenshot: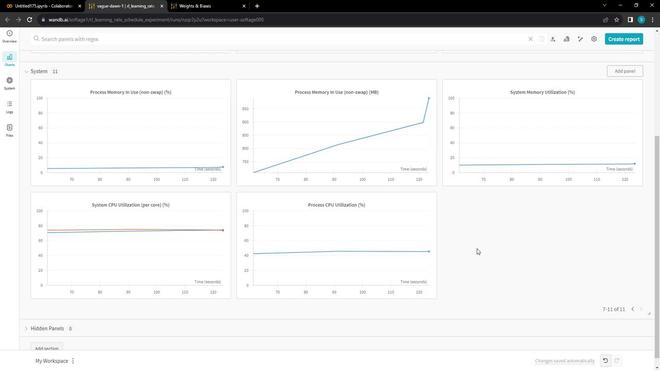 
Action: Mouse scrolled (363, 248) with delta (0, 0)
Screenshot: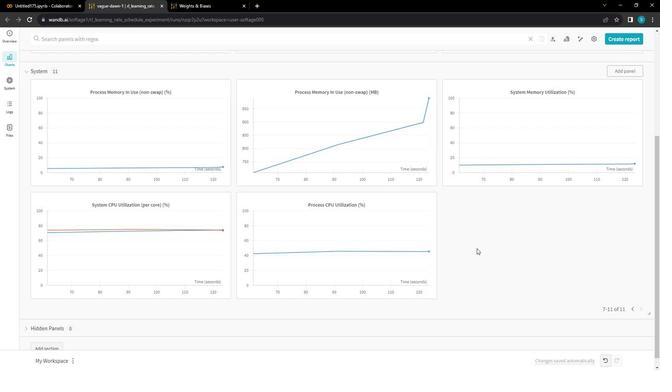 
Action: Mouse scrolled (363, 248) with delta (0, 0)
Screenshot: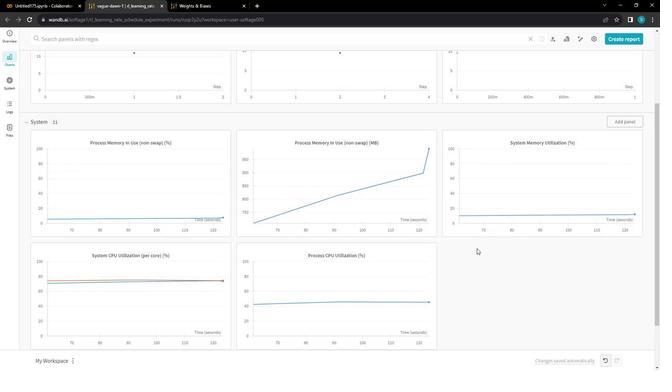 
Action: Mouse moved to (172, 44)
Screenshot: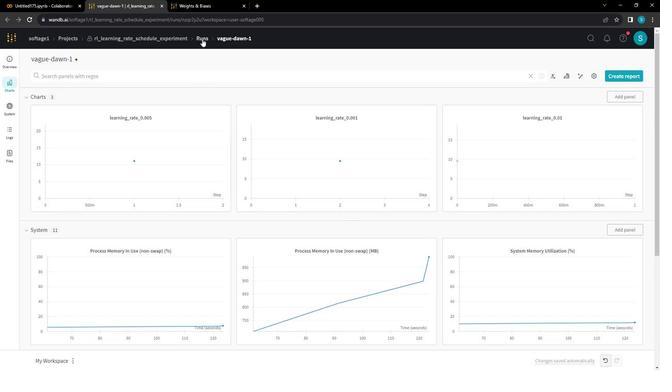 
Action: Mouse pressed left at (172, 44)
Screenshot: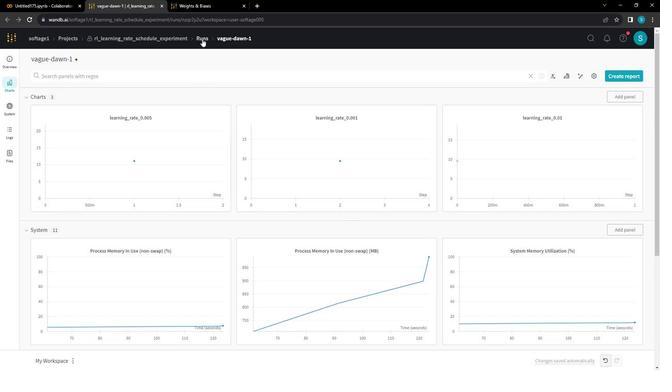 
Action: Mouse moved to (37, 225)
Screenshot: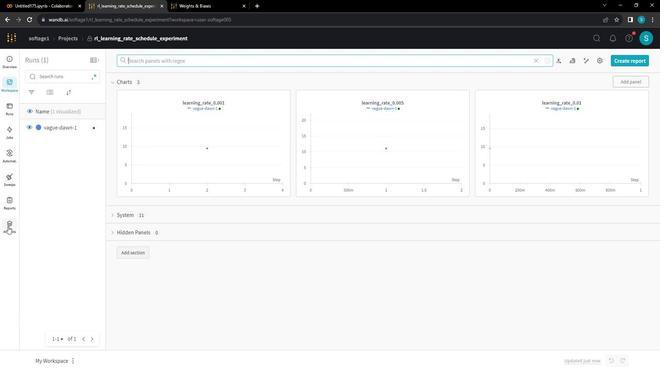 
Action: Mouse pressed left at (37, 225)
Screenshot: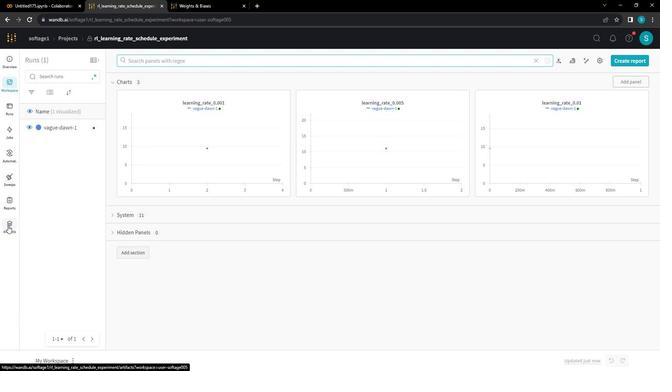 
Action: Mouse moved to (37, 176)
Screenshot: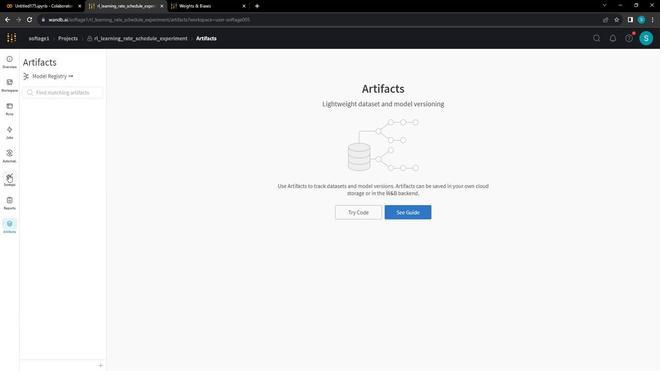 
Action: Mouse pressed left at (37, 176)
Screenshot: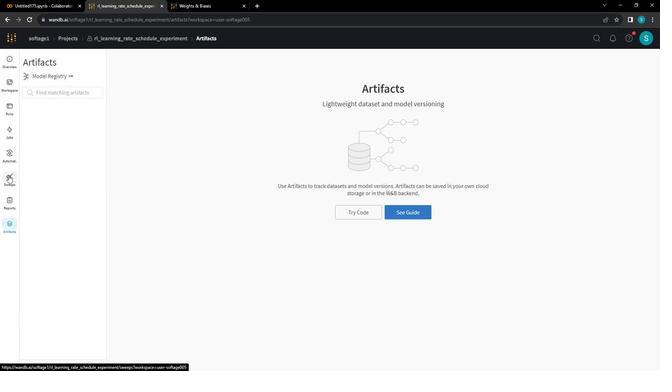 
Action: Mouse moved to (37, 135)
Screenshot: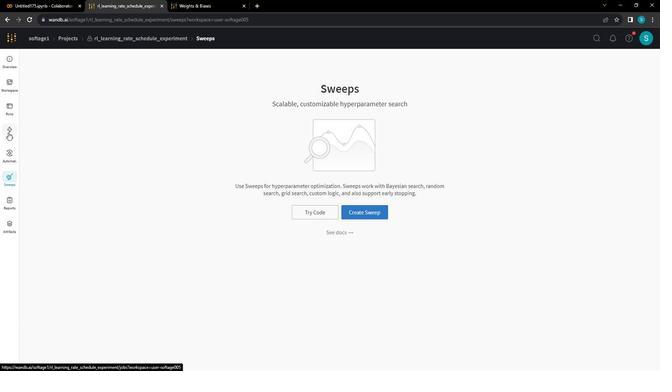 
Action: Mouse pressed left at (37, 135)
Screenshot: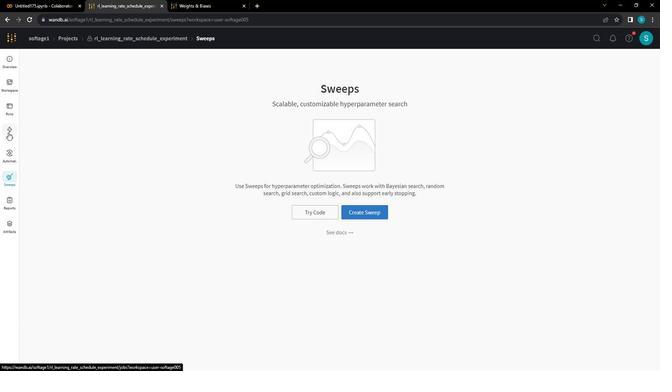 
Action: Mouse moved to (38, 115)
Screenshot: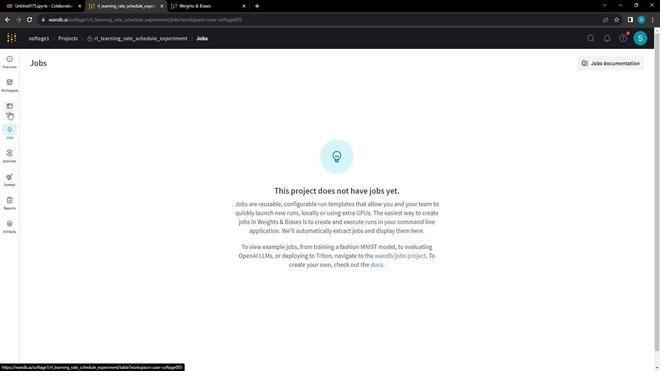 
Action: Mouse pressed left at (38, 115)
Screenshot: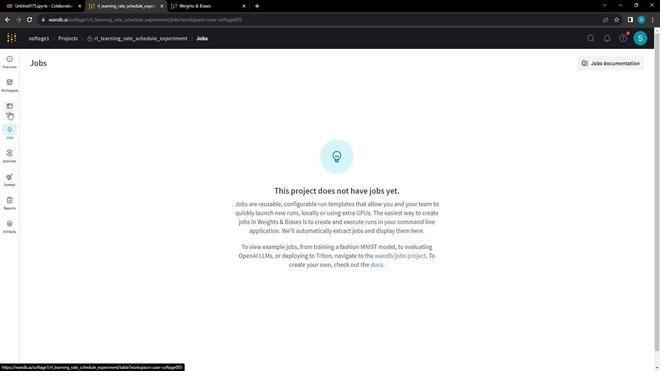 
Action: Mouse moved to (83, 118)
Screenshot: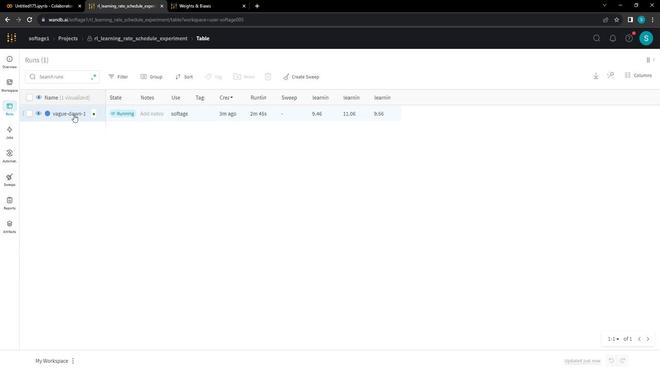 
Action: Mouse pressed left at (83, 118)
Screenshot: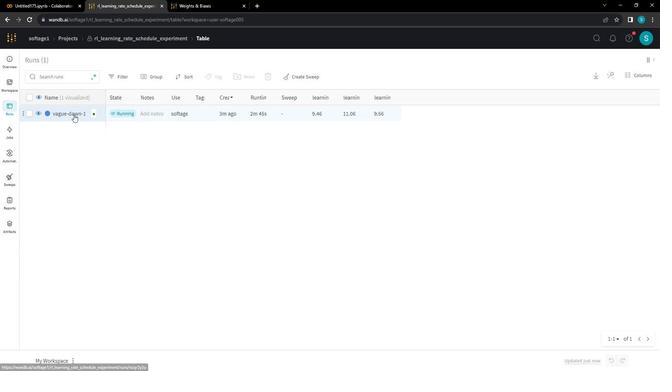 
Action: Mouse moved to (68, 233)
Screenshot: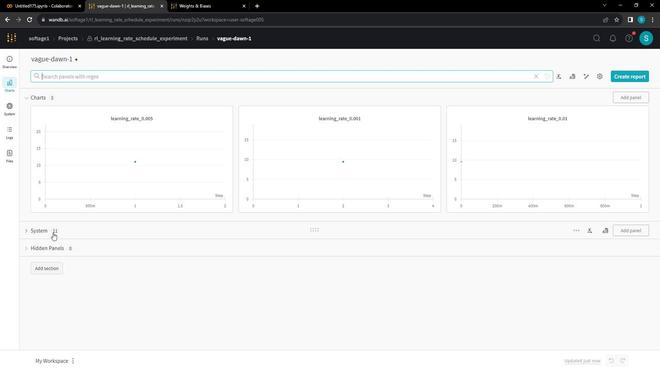 
Action: Mouse pressed left at (68, 233)
Screenshot: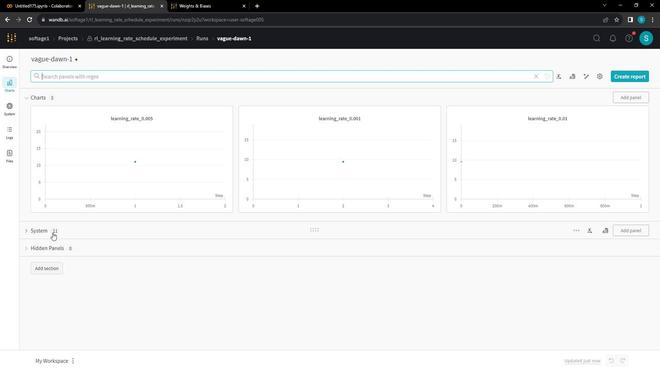 
Action: Mouse moved to (286, 232)
Screenshot: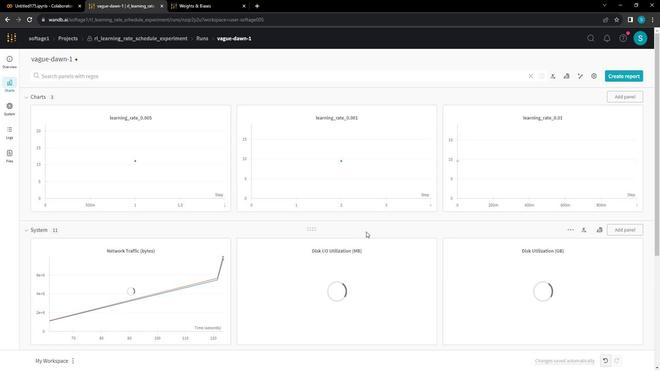 
Action: Mouse scrolled (286, 231) with delta (0, 0)
Screenshot: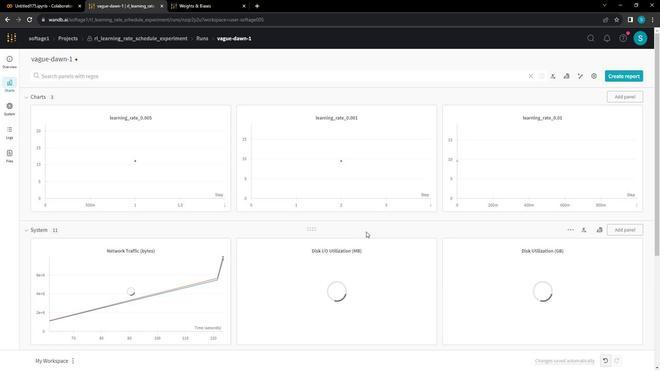 
Action: Mouse scrolled (286, 231) with delta (0, 0)
Screenshot: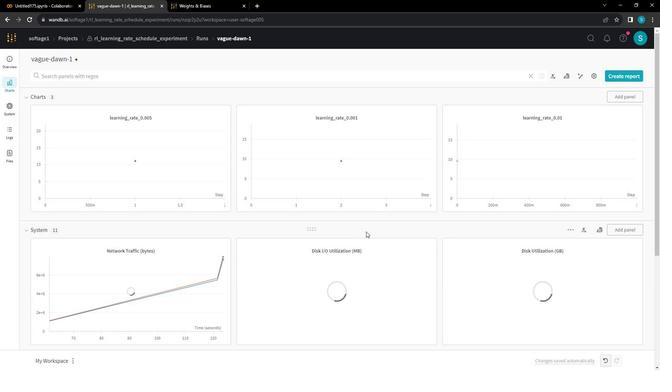 
Action: Mouse scrolled (286, 231) with delta (0, 0)
Screenshot: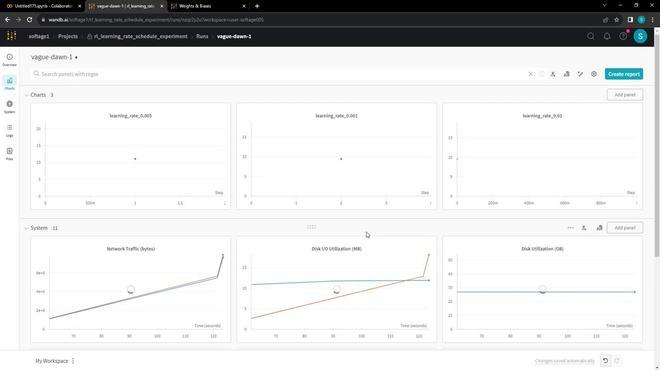 
Action: Mouse scrolled (286, 231) with delta (0, 0)
Screenshot: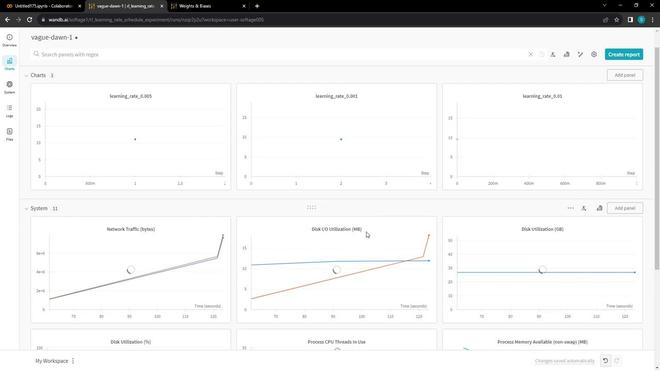 
Action: Mouse scrolled (286, 231) with delta (0, 0)
Screenshot: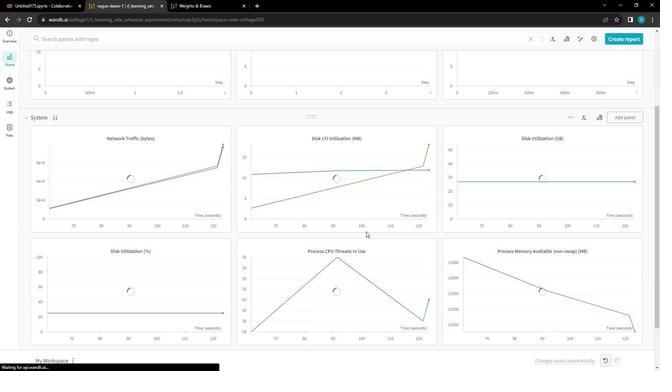 
Action: Mouse moved to (284, 309)
Screenshot: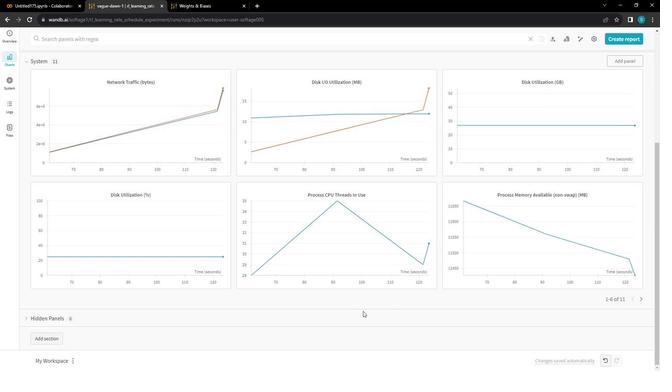 
Action: Mouse scrolled (284, 309) with delta (0, 0)
Screenshot: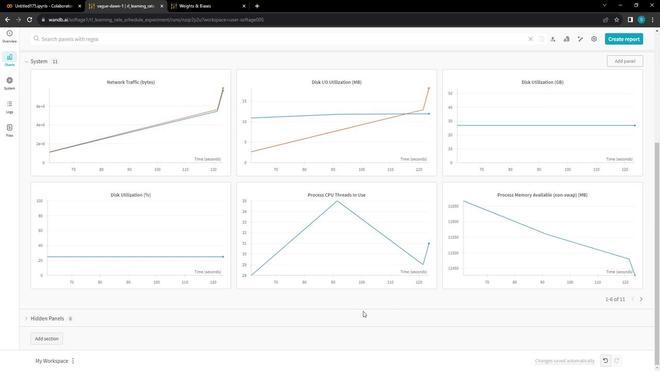 
Action: Mouse scrolled (284, 309) with delta (0, 0)
Screenshot: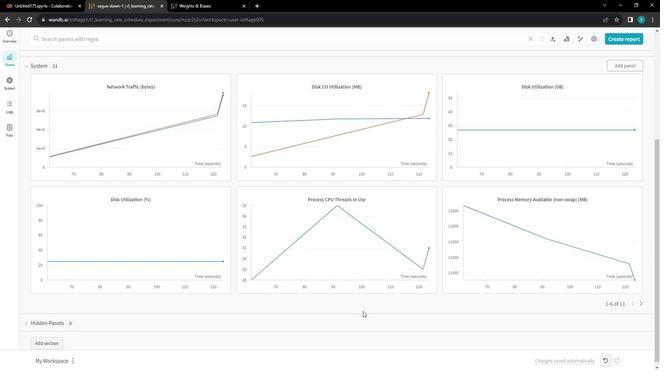 
Action: Mouse scrolled (284, 309) with delta (0, 0)
Screenshot: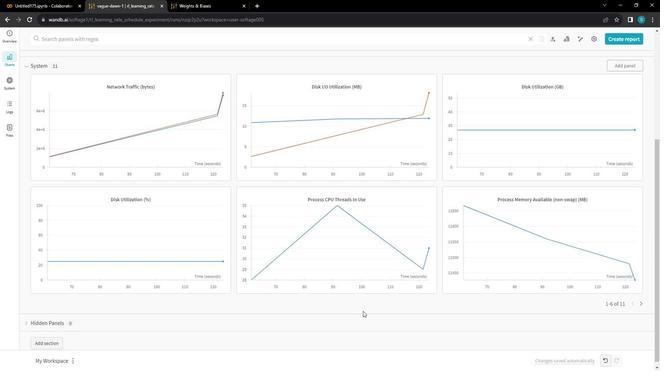 
Action: Mouse scrolled (284, 309) with delta (0, 0)
Screenshot: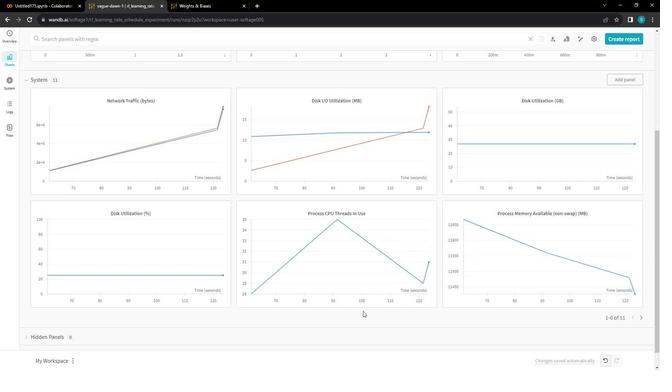 
Action: Mouse scrolled (284, 309) with delta (0, 0)
Screenshot: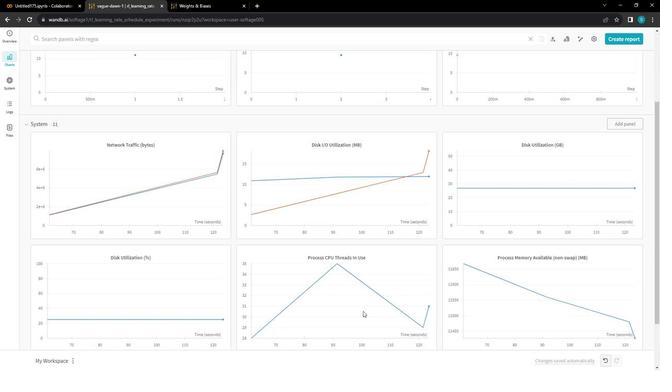 
Action: Mouse scrolled (284, 309) with delta (0, 0)
Screenshot: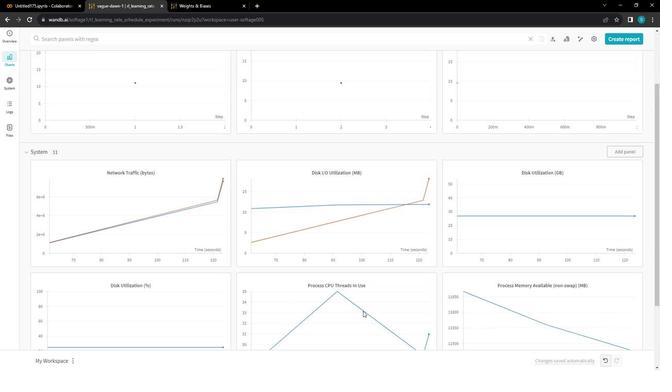 
Action: Mouse moved to (411, 217)
Screenshot: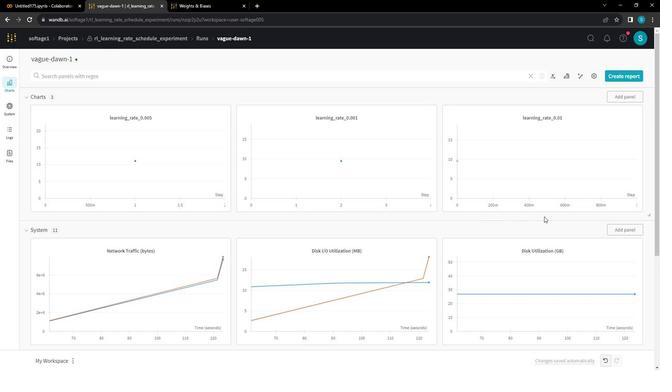 
